 Task: Open Card Legal Negotiation Meeting in Board Public Relations Event Coordination and Execution to Workspace Leadership Coaching and add a team member Softage.1@softage.net, a label Orange, a checklist Acting, an attachment from Trello, a color Orange and finally, add a card description 'Develop and launch new customer engagement strategy' and a comment 'We should approach this task with a sense of persistence and determination, willing to overcome obstacles and push through challenges.'. Add a start date 'Jan 09, 1900' with a due date 'Jan 16, 1900'
Action: Mouse moved to (69, 275)
Screenshot: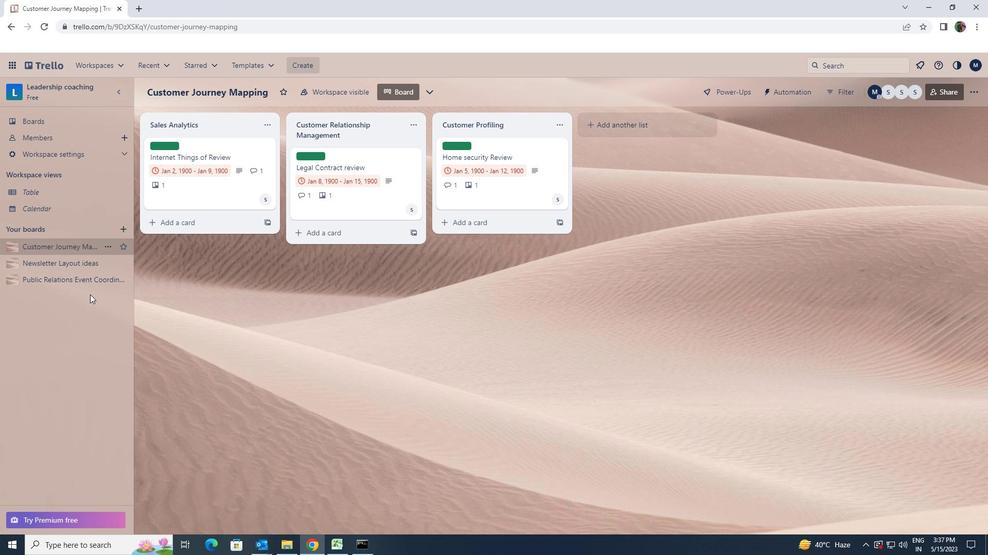 
Action: Mouse pressed left at (69, 275)
Screenshot: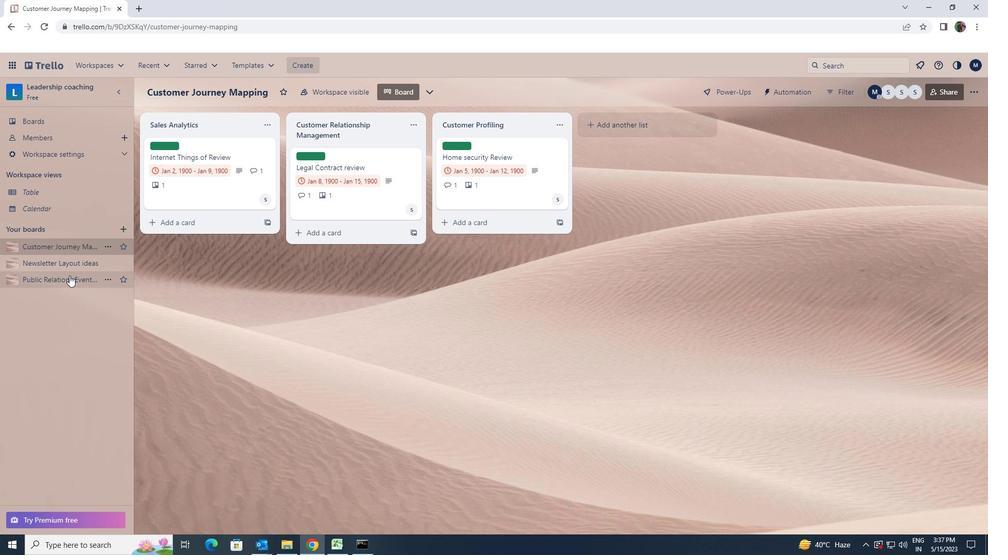 
Action: Mouse moved to (447, 149)
Screenshot: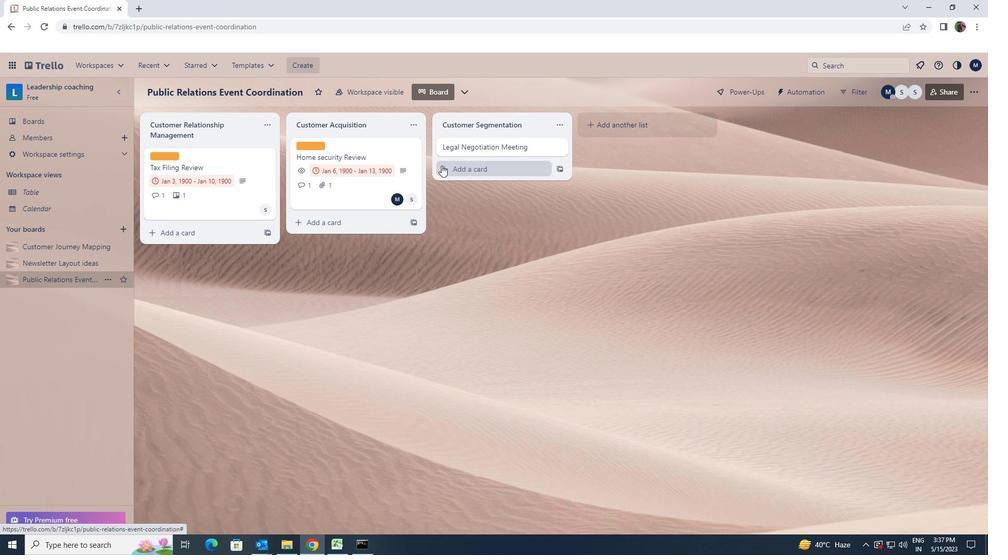 
Action: Mouse pressed left at (447, 149)
Screenshot: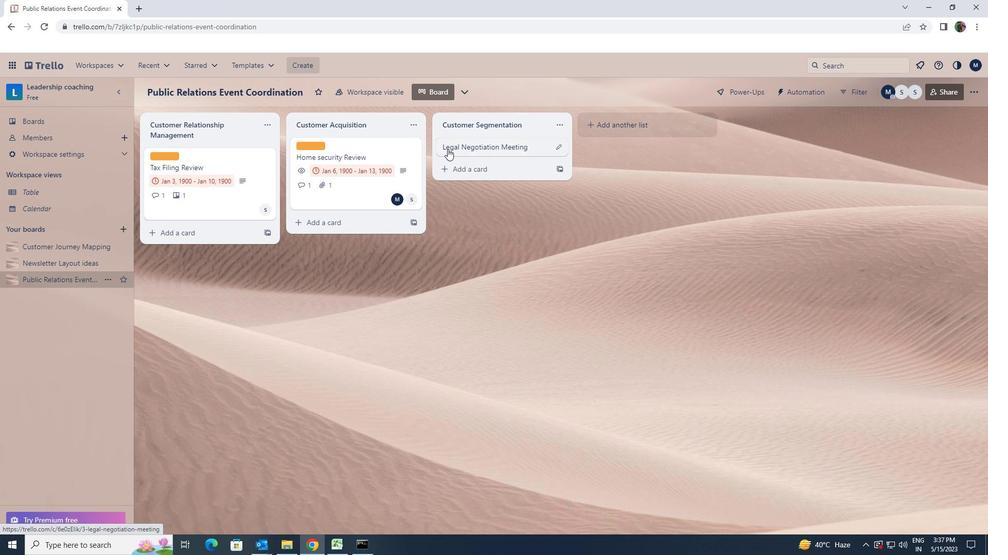 
Action: Mouse moved to (622, 188)
Screenshot: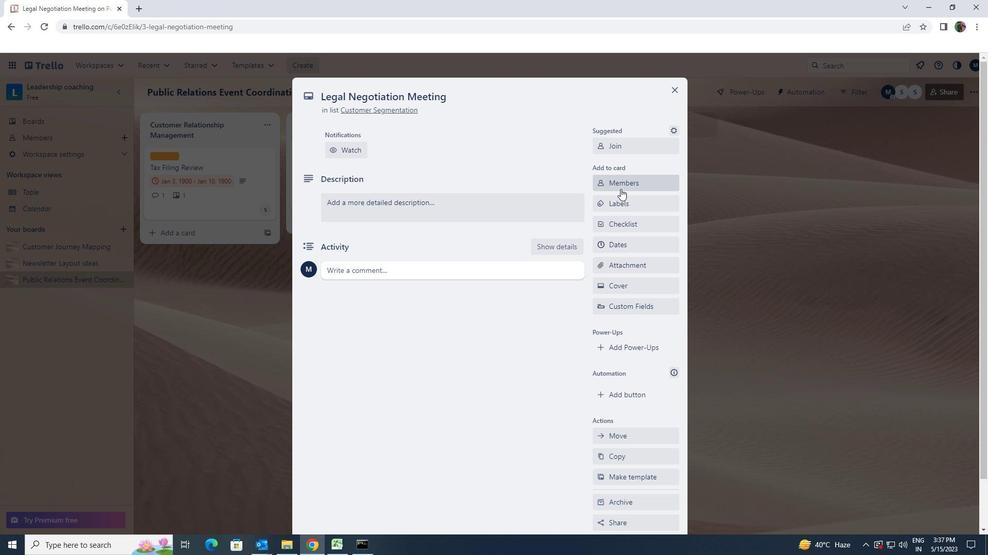 
Action: Mouse pressed left at (622, 188)
Screenshot: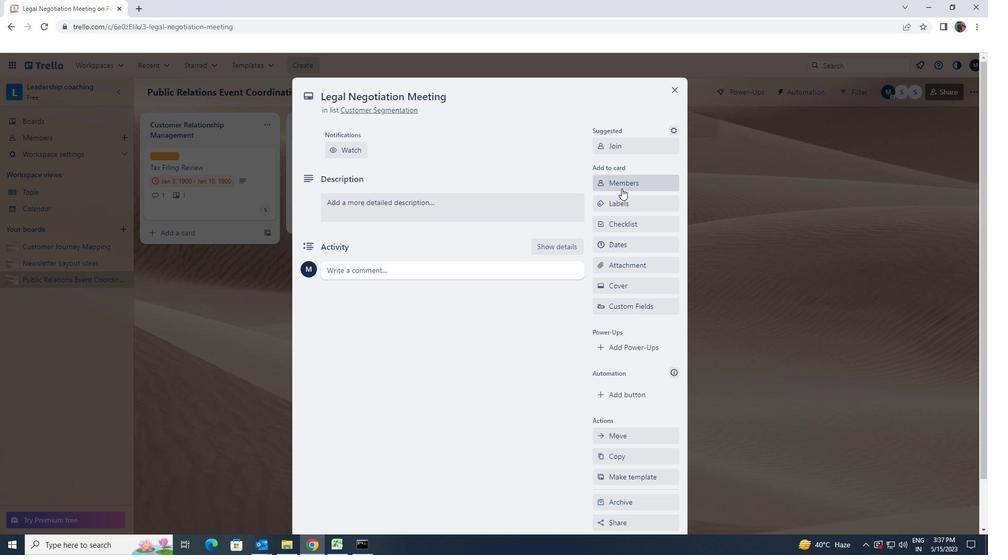 
Action: Key pressed softage.1<Key.shift>@SOFTAGE.NET
Screenshot: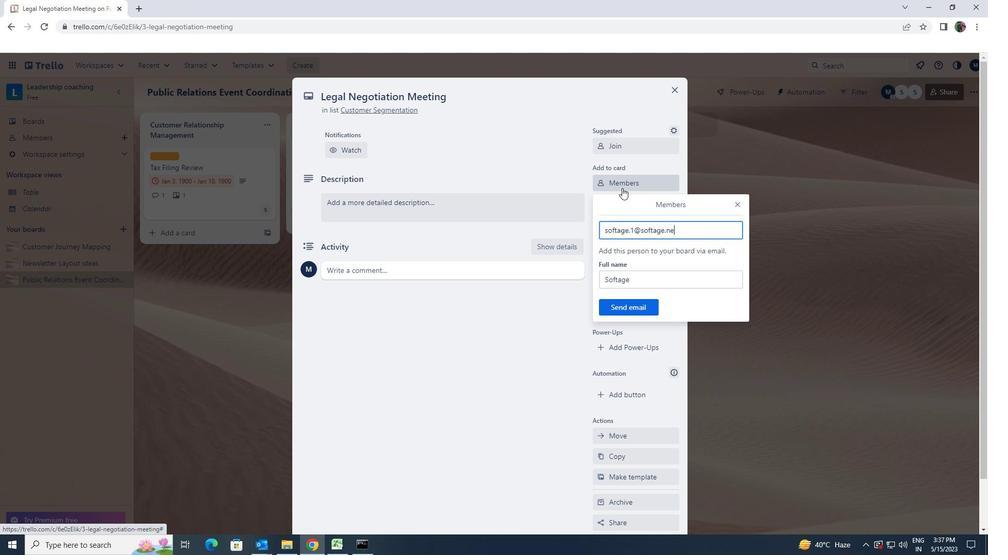 
Action: Mouse moved to (644, 308)
Screenshot: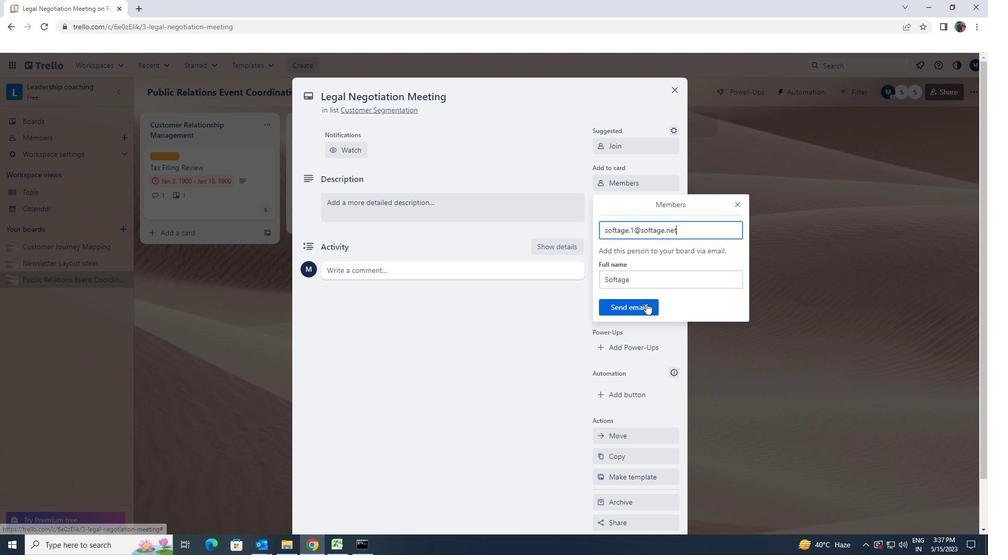 
Action: Mouse pressed left at (644, 308)
Screenshot: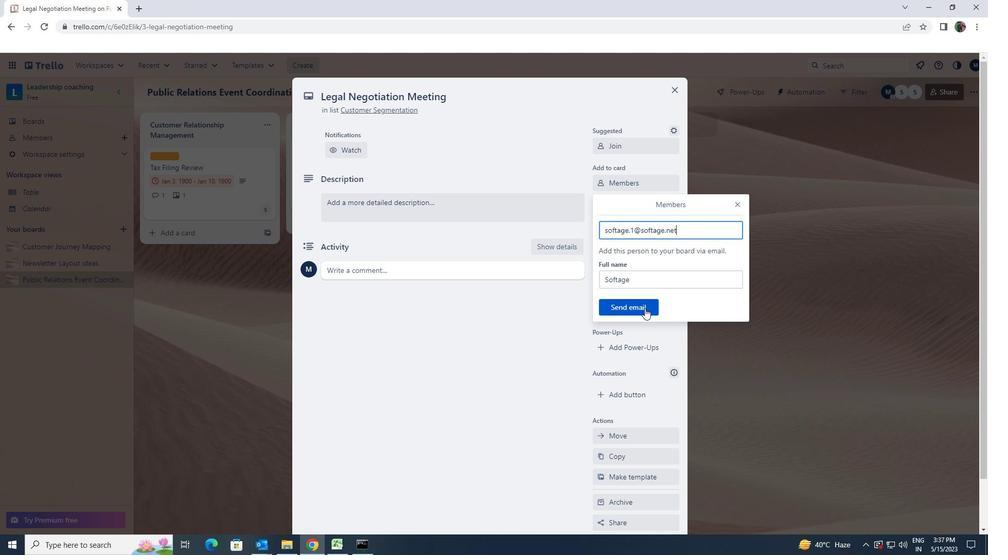 
Action: Mouse pressed left at (644, 308)
Screenshot: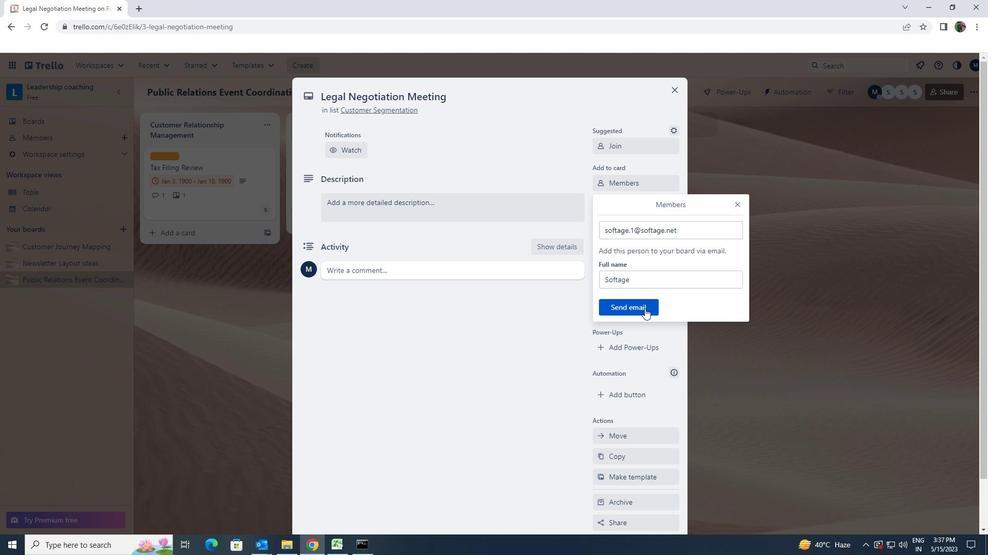 
Action: Mouse moved to (646, 200)
Screenshot: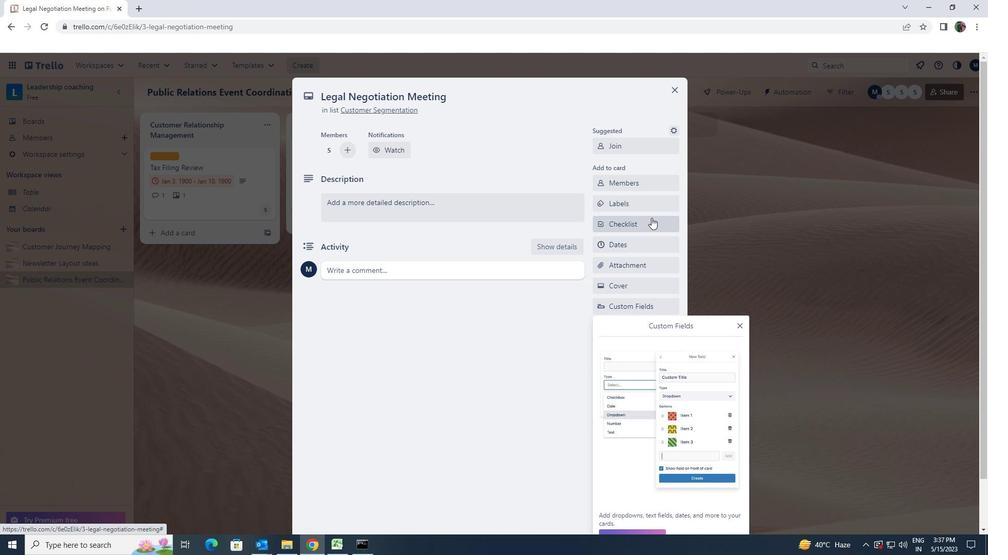 
Action: Mouse pressed left at (646, 200)
Screenshot: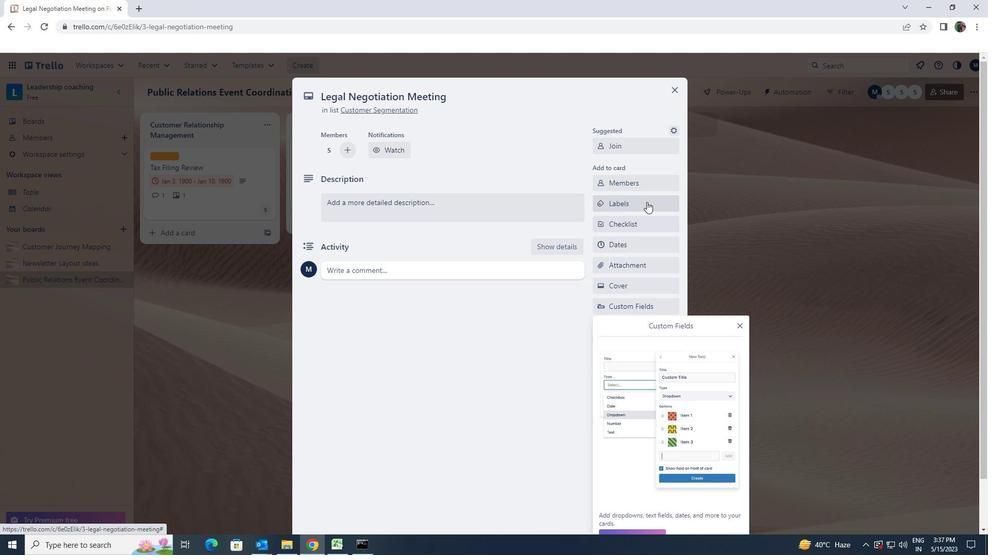 
Action: Mouse moved to (669, 402)
Screenshot: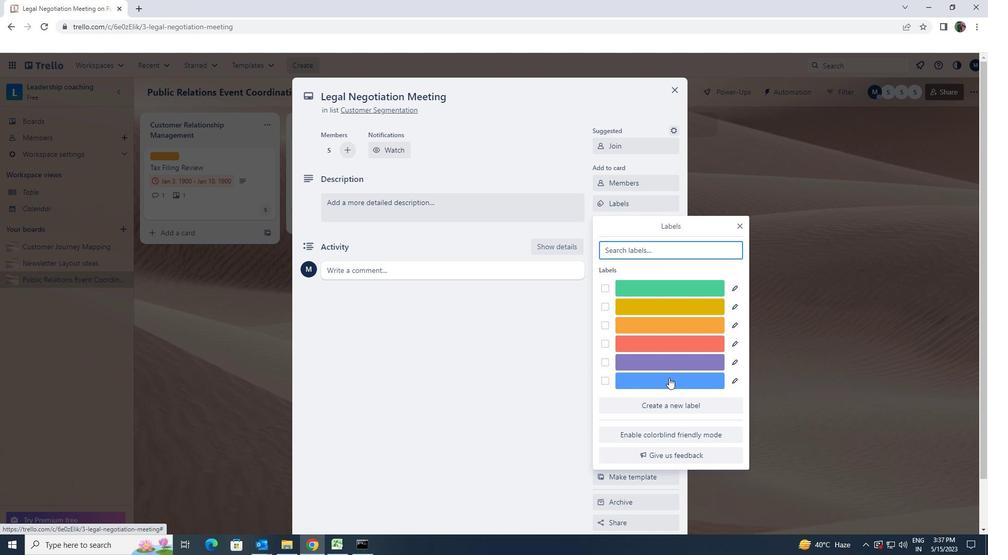 
Action: Mouse pressed left at (669, 402)
Screenshot: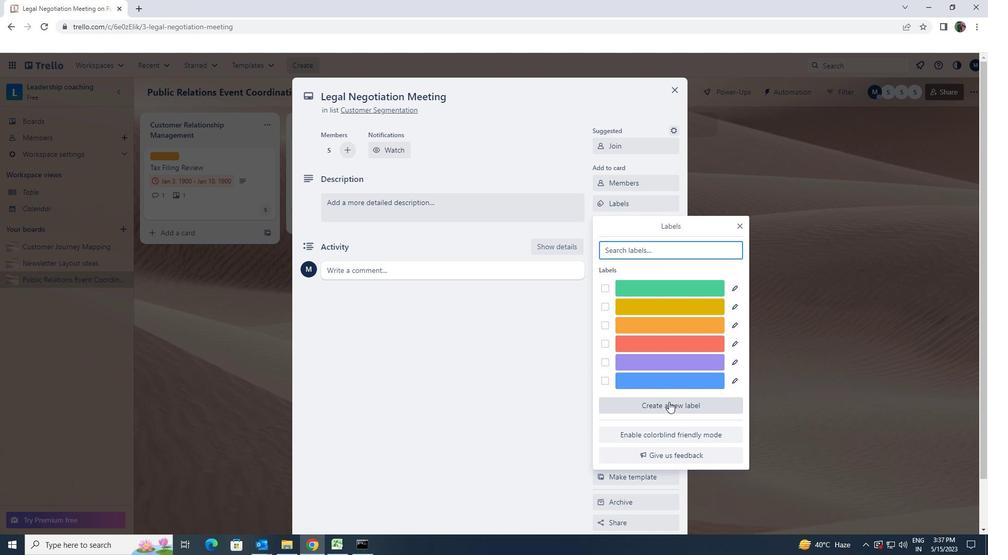 
Action: Mouse moved to (670, 376)
Screenshot: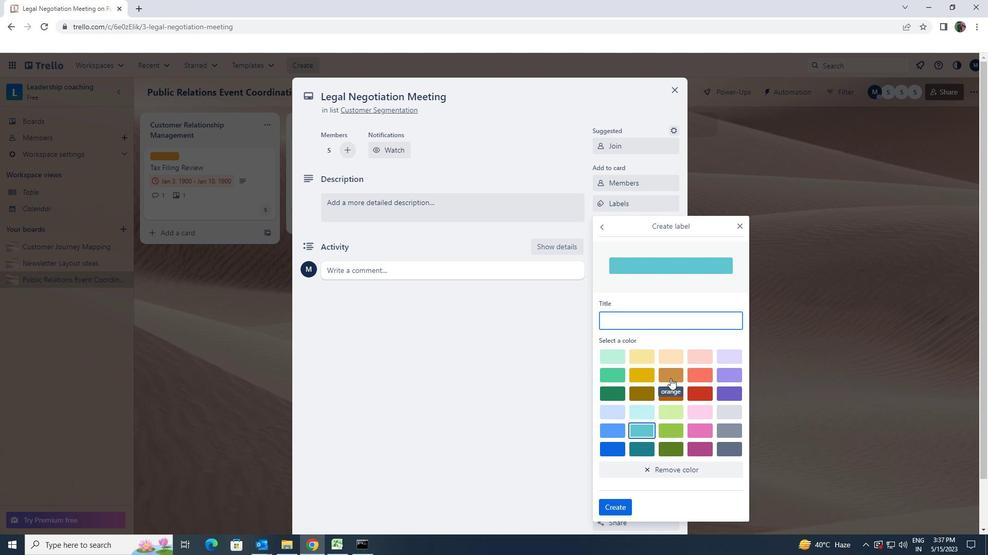 
Action: Mouse pressed left at (670, 376)
Screenshot: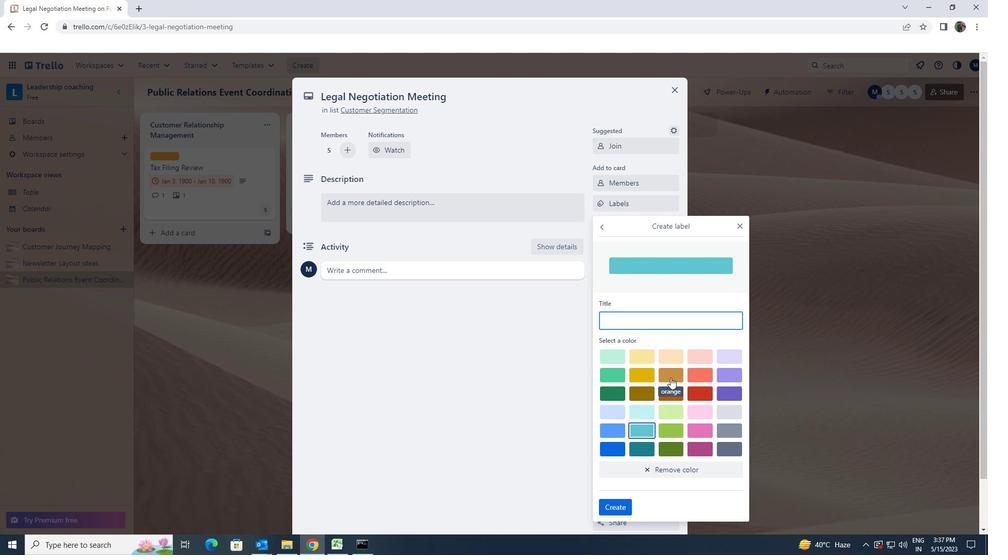 
Action: Mouse moved to (619, 505)
Screenshot: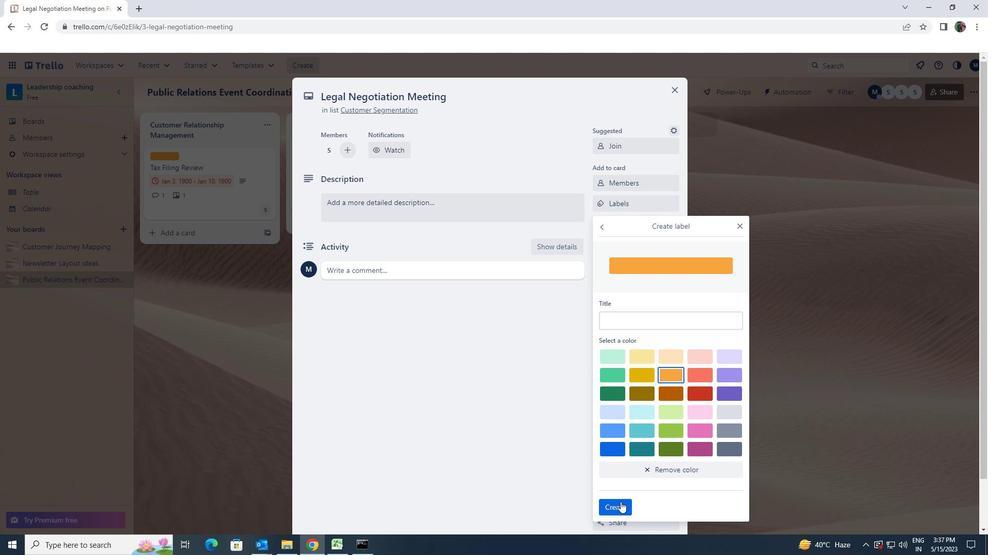 
Action: Mouse pressed left at (619, 505)
Screenshot: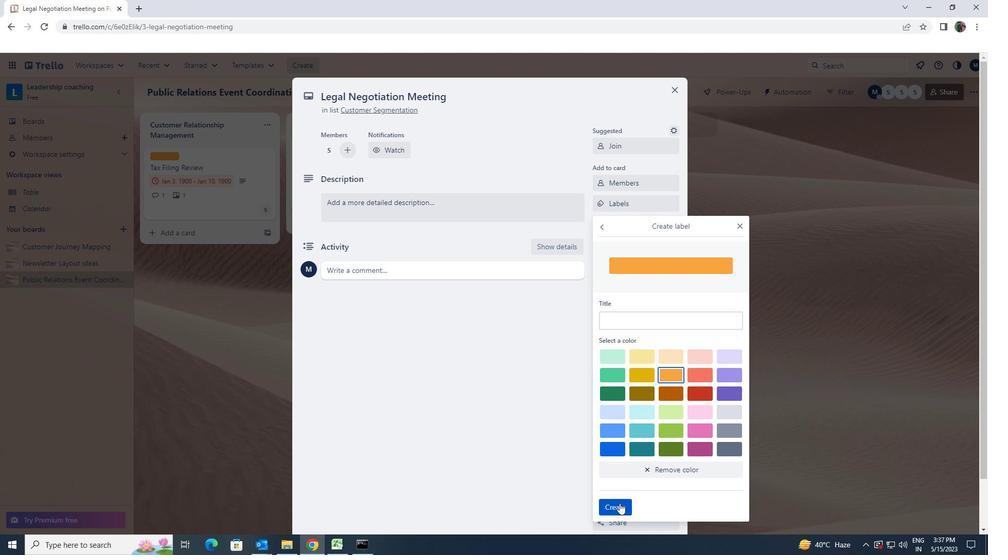 
Action: Mouse moved to (740, 229)
Screenshot: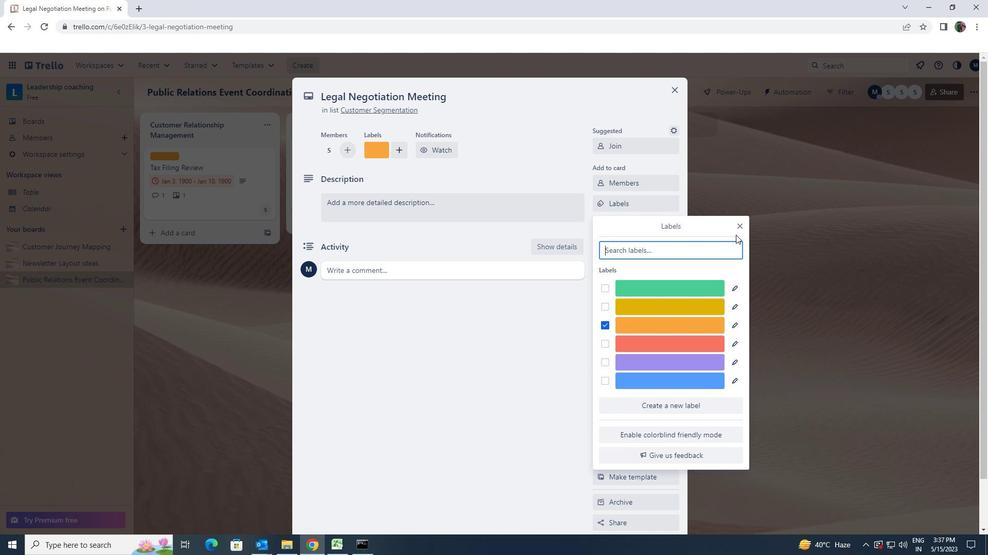 
Action: Mouse pressed left at (740, 229)
Screenshot: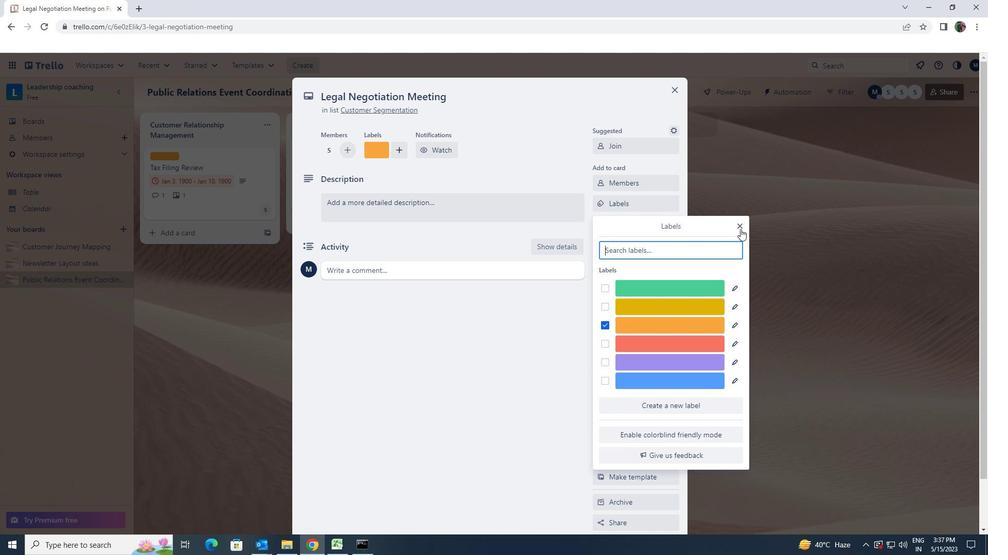 
Action: Mouse moved to (647, 230)
Screenshot: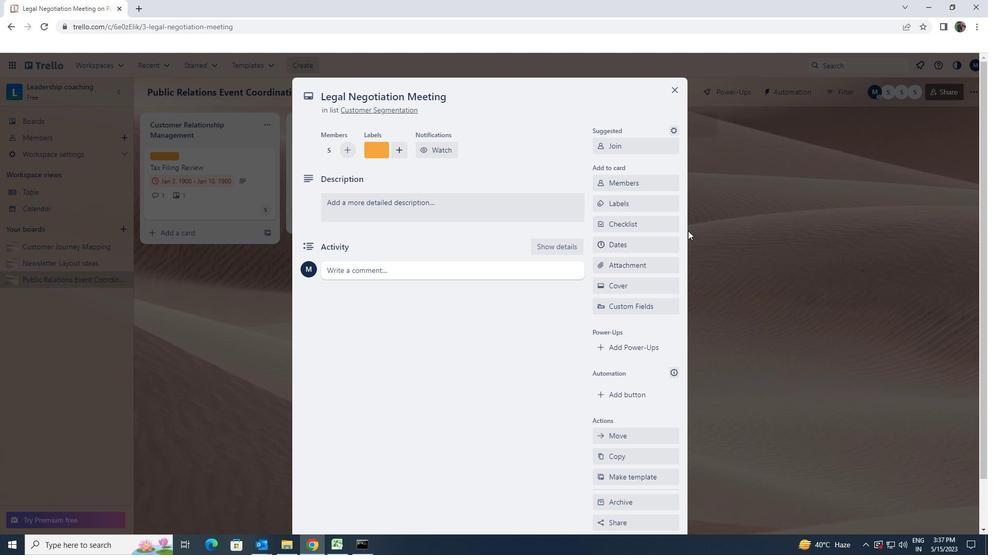 
Action: Mouse pressed left at (647, 230)
Screenshot: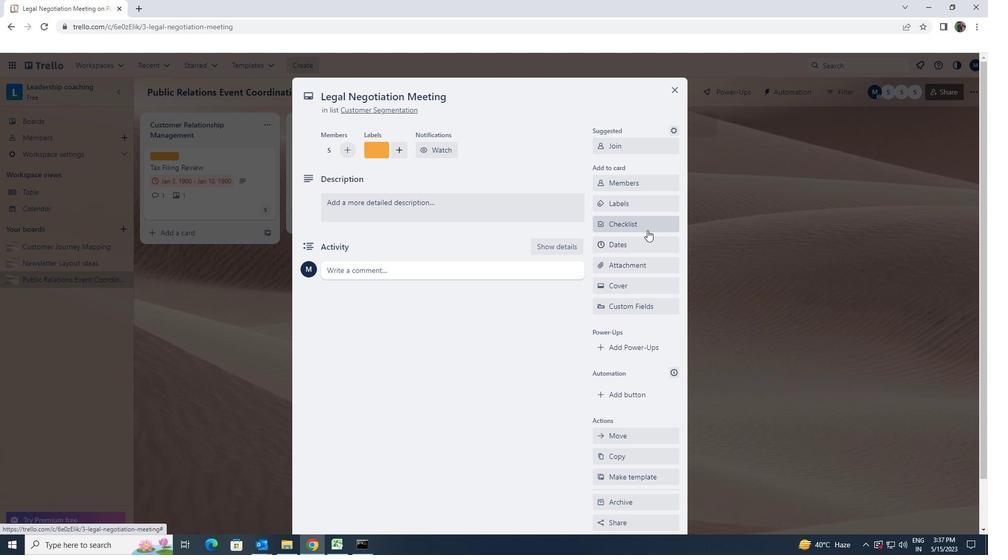 
Action: Key pressed <Key.shift><Key.shift><Key.shift><Key.shift><Key.shift><Key.shift>ACTING
Screenshot: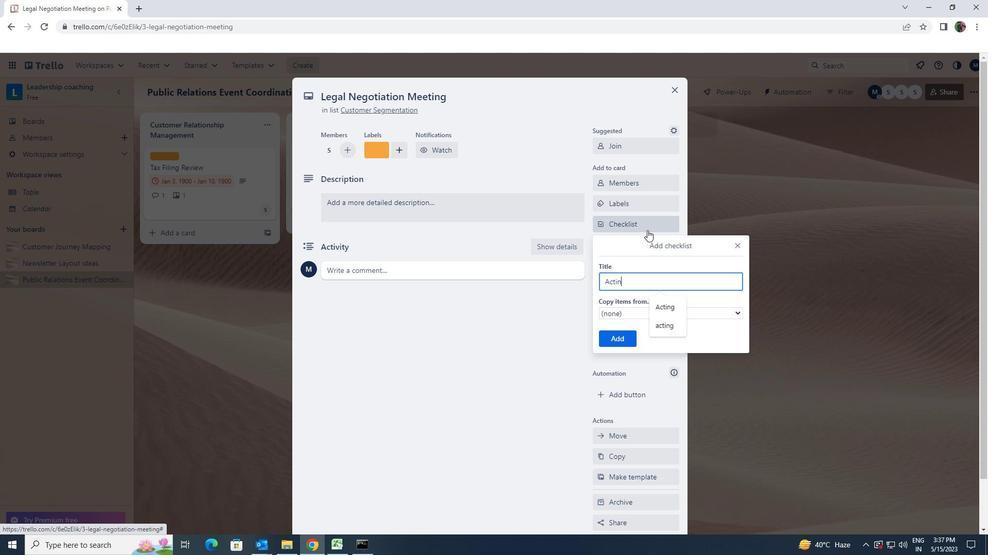 
Action: Mouse moved to (628, 333)
Screenshot: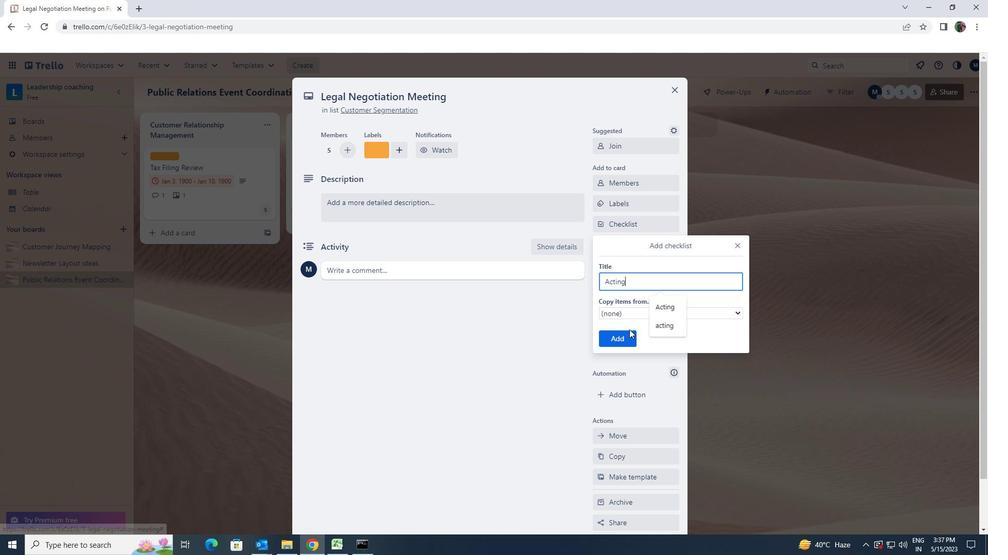 
Action: Mouse pressed left at (628, 333)
Screenshot: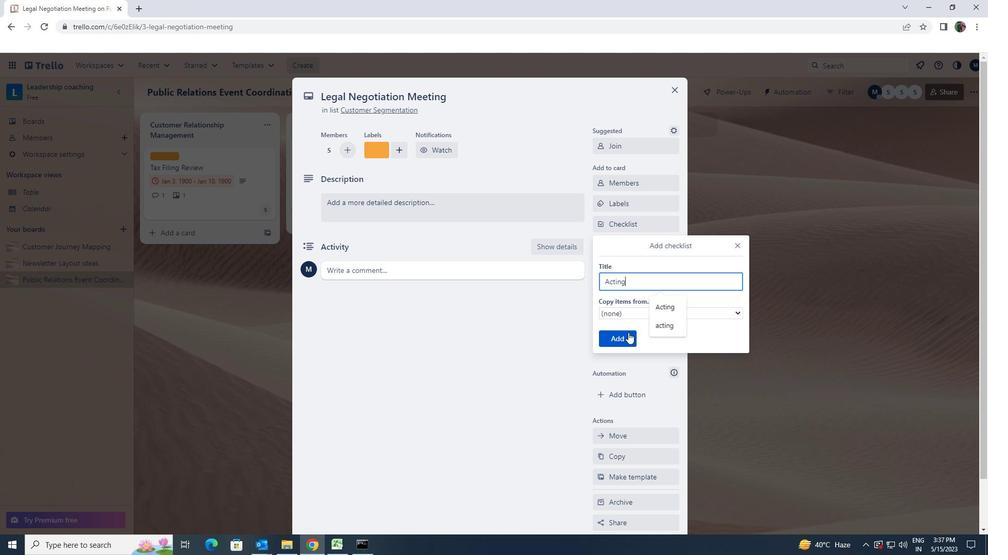 
Action: Mouse moved to (624, 263)
Screenshot: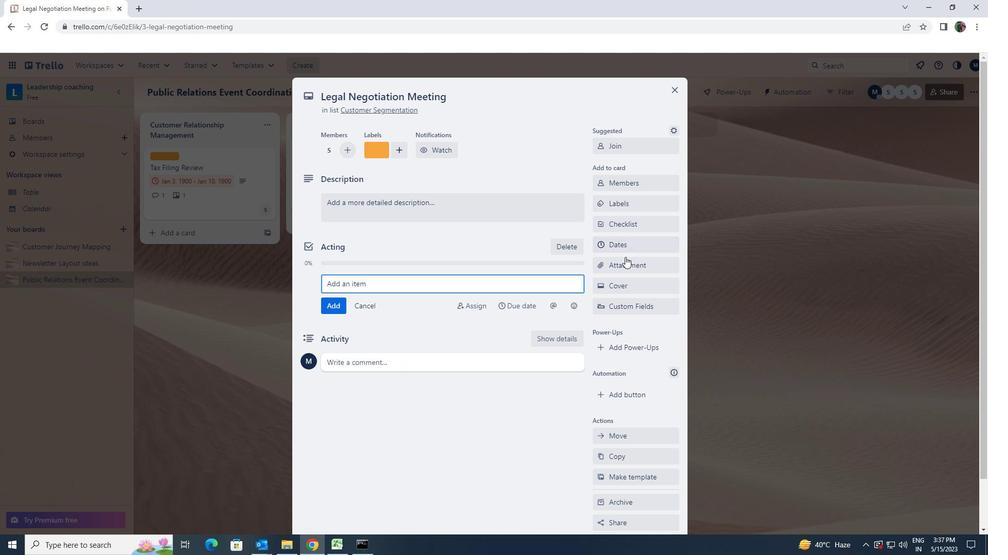 
Action: Mouse pressed left at (624, 263)
Screenshot: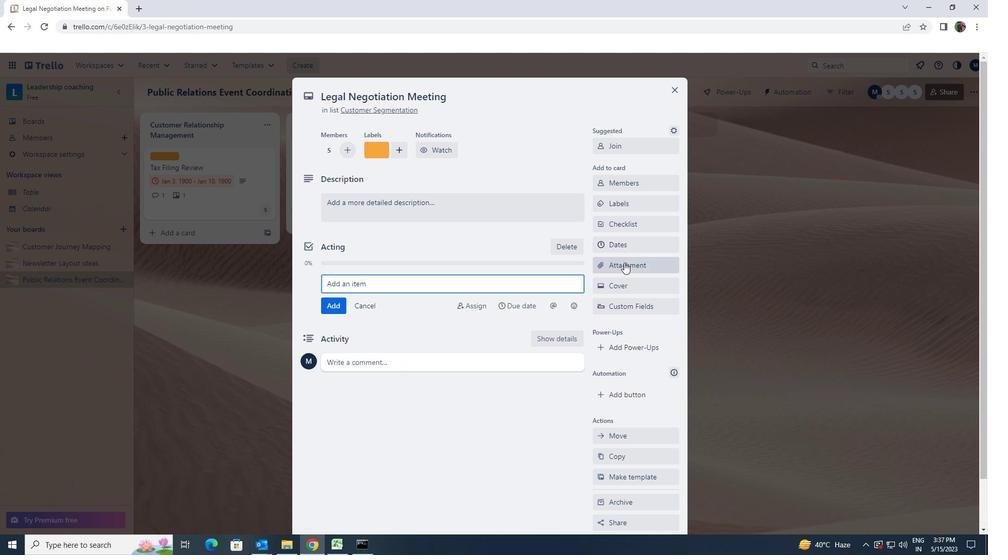 
Action: Mouse moved to (623, 327)
Screenshot: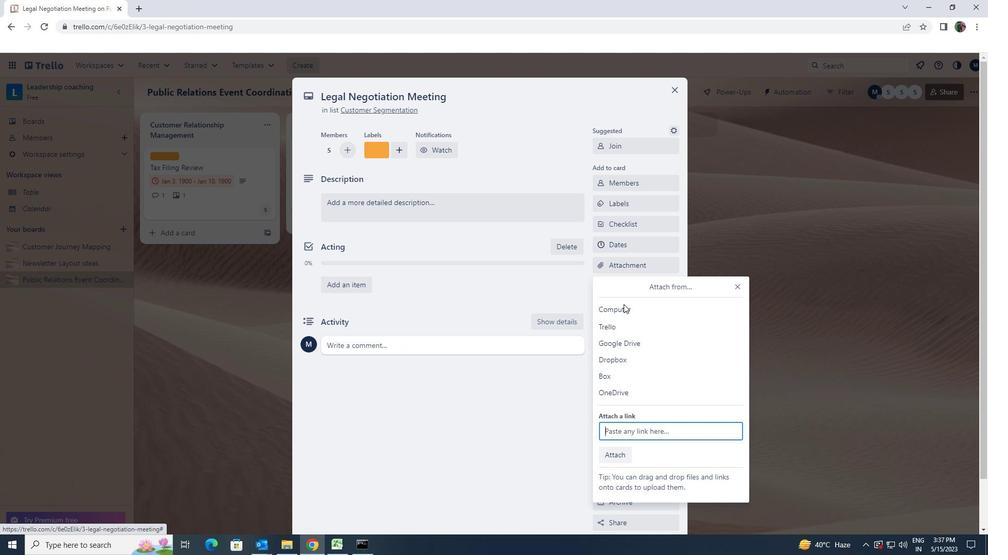 
Action: Mouse pressed left at (623, 327)
Screenshot: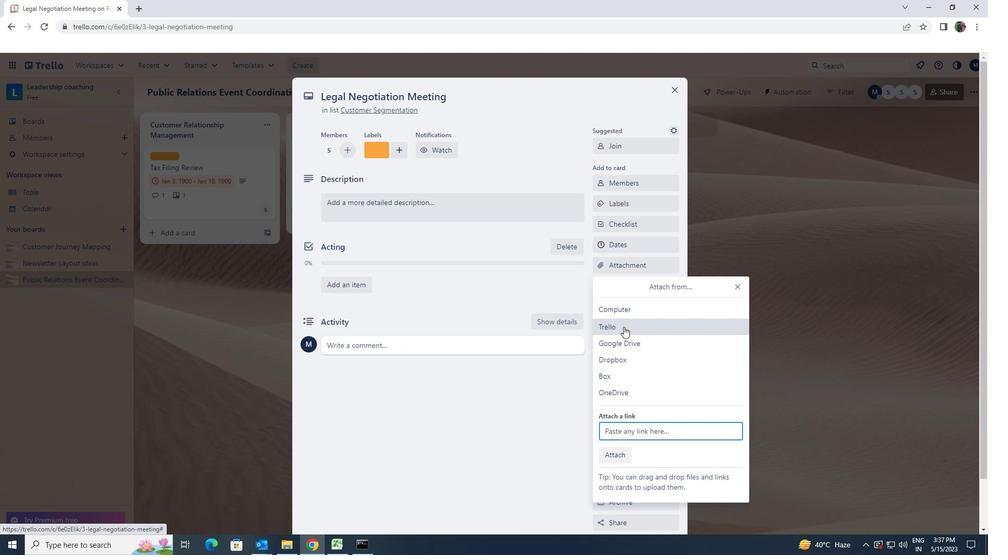 
Action: Mouse moved to (615, 374)
Screenshot: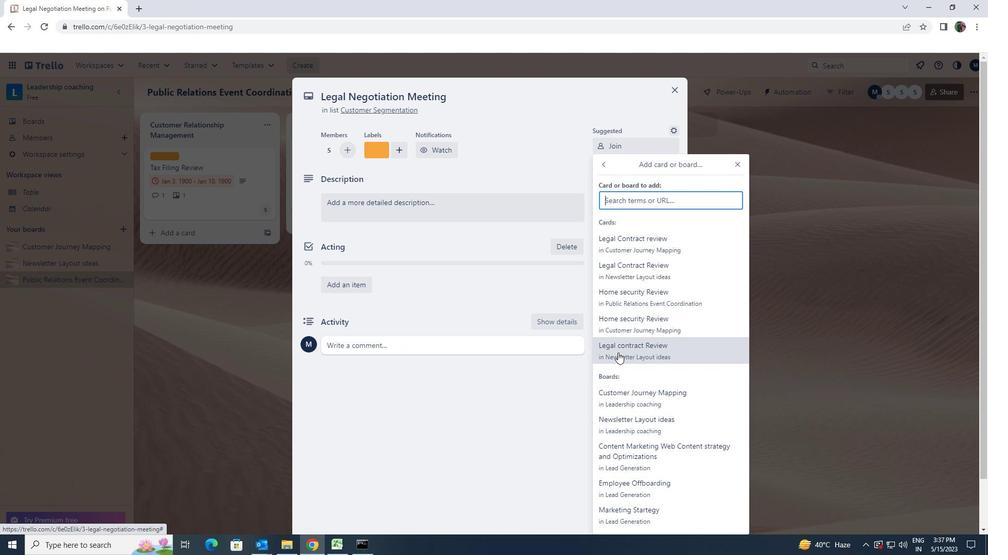 
Action: Mouse pressed left at (615, 374)
Screenshot: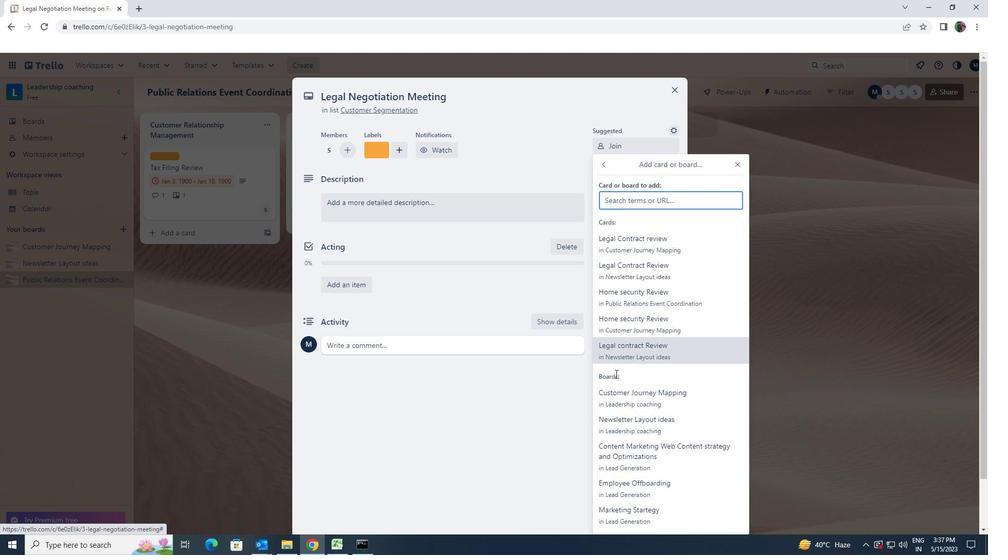 
Action: Mouse pressed left at (615, 374)
Screenshot: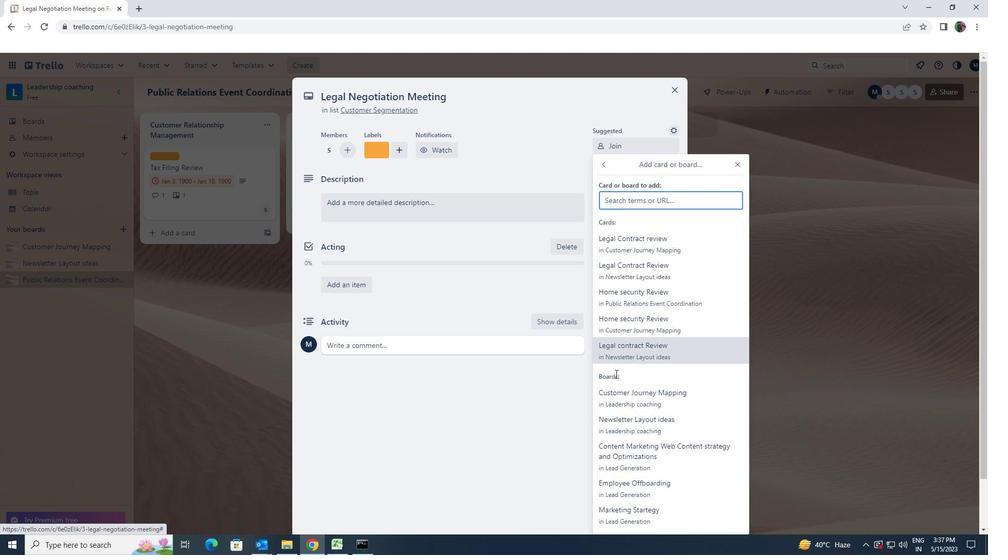 
Action: Mouse moved to (617, 395)
Screenshot: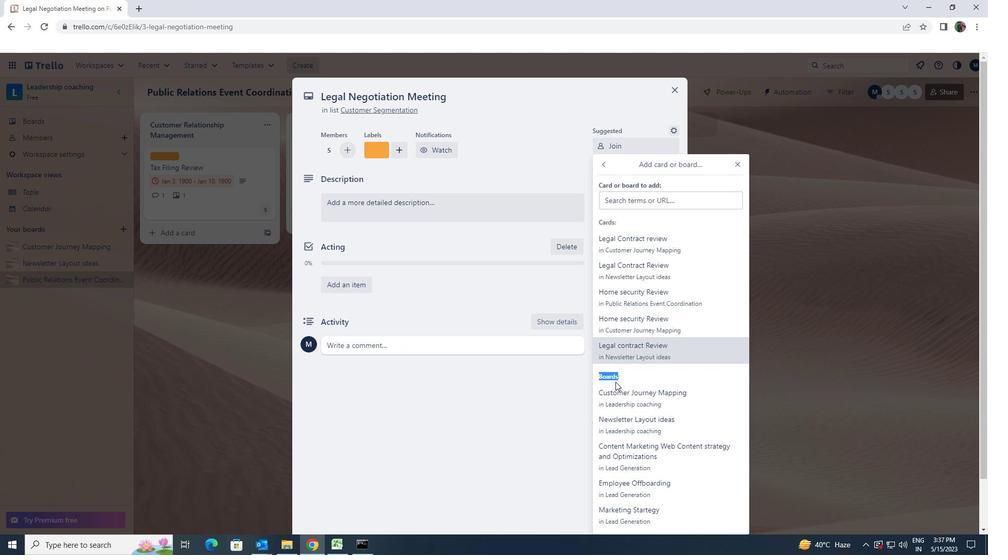 
Action: Mouse pressed left at (617, 395)
Screenshot: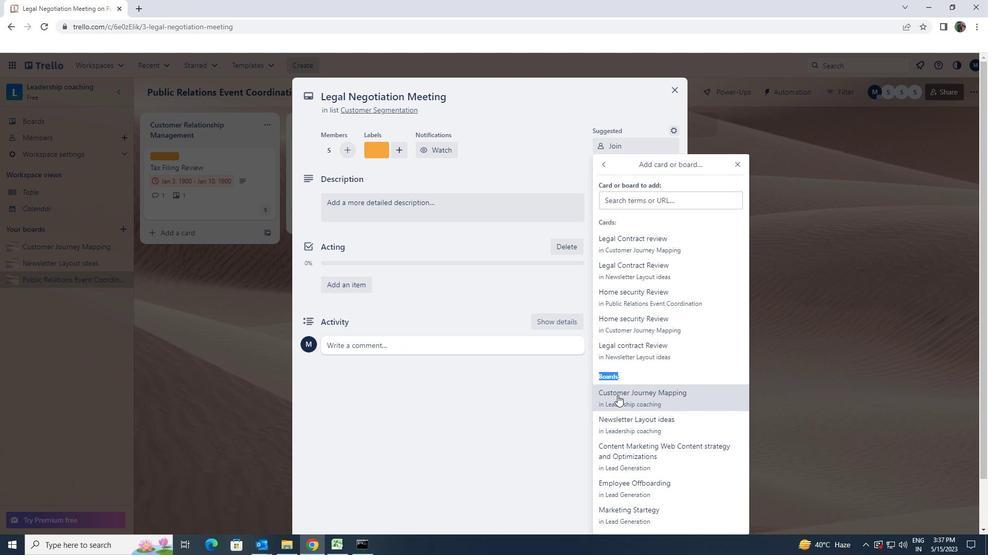 
Action: Mouse moved to (538, 211)
Screenshot: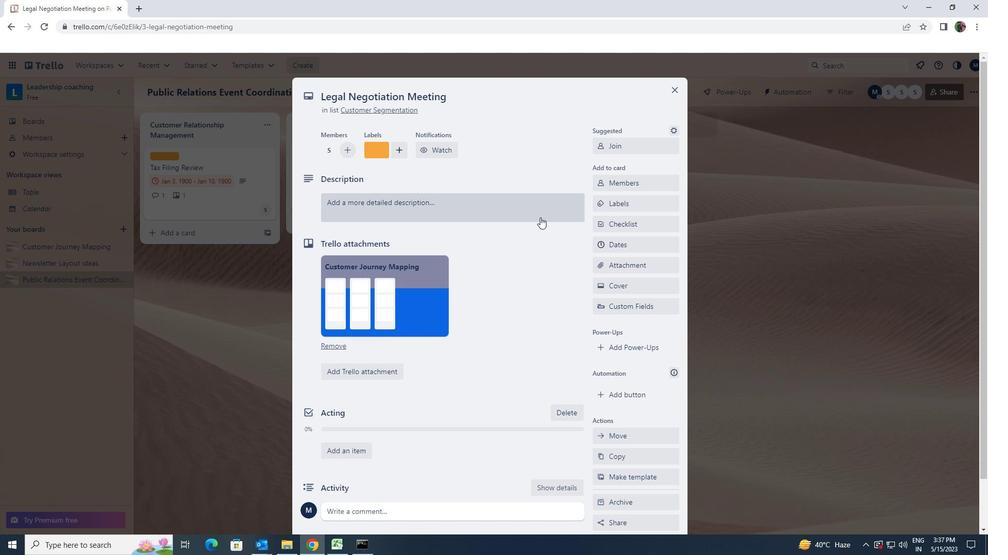
Action: Mouse pressed left at (538, 211)
Screenshot: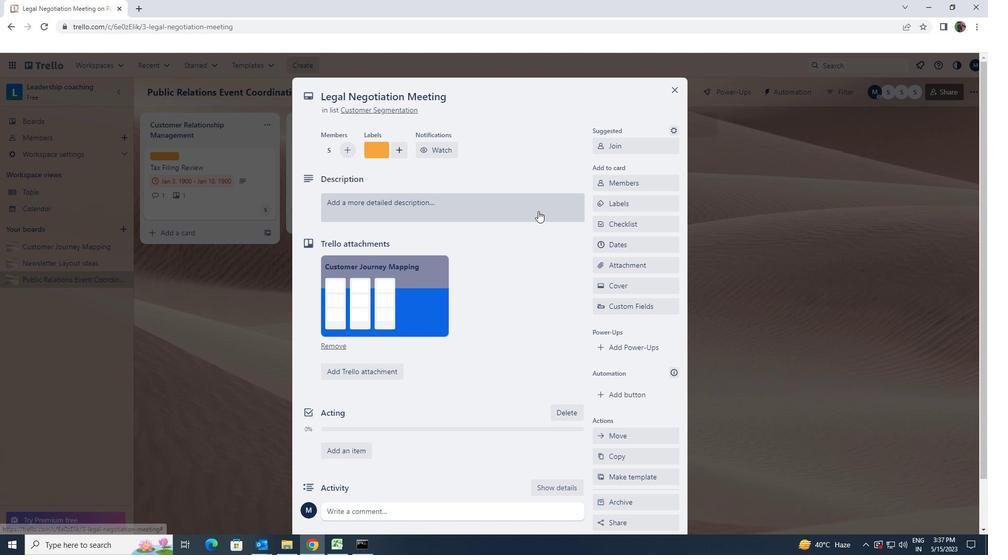 
Action: Key pressed <Key.shift><Key.shift><Key.shift><Key.shift><Key.shift><Key.shift><Key.shift><Key.shift>DEVELOP<Key.space>AND<Key.space>LAA<Key.backspace>UNCH<Key.space>NEW<Key.space>CUSTOMER<Key.space>ENGAGEMENT<Key.space>STRATEGY
Screenshot: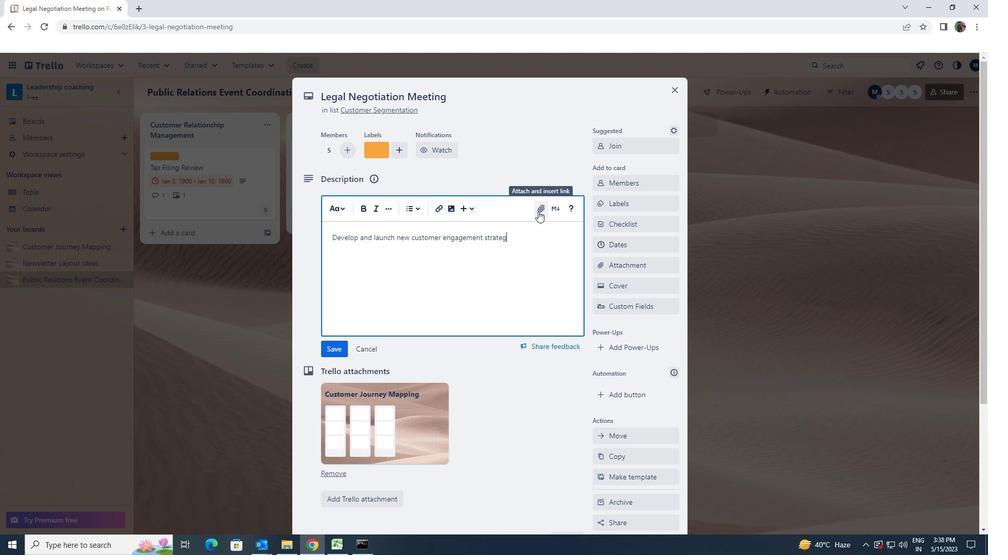 
Action: Mouse moved to (333, 353)
Screenshot: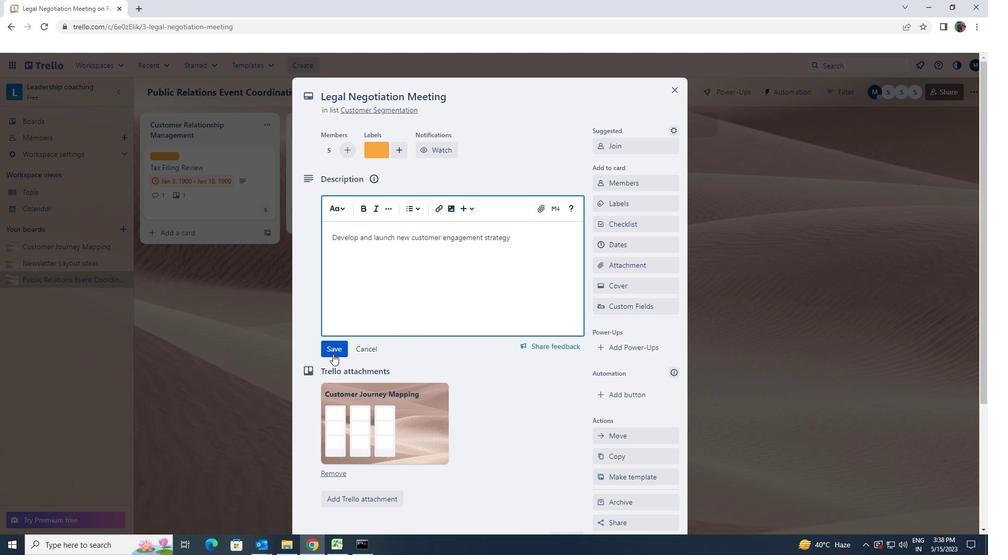 
Action: Mouse pressed left at (333, 353)
Screenshot: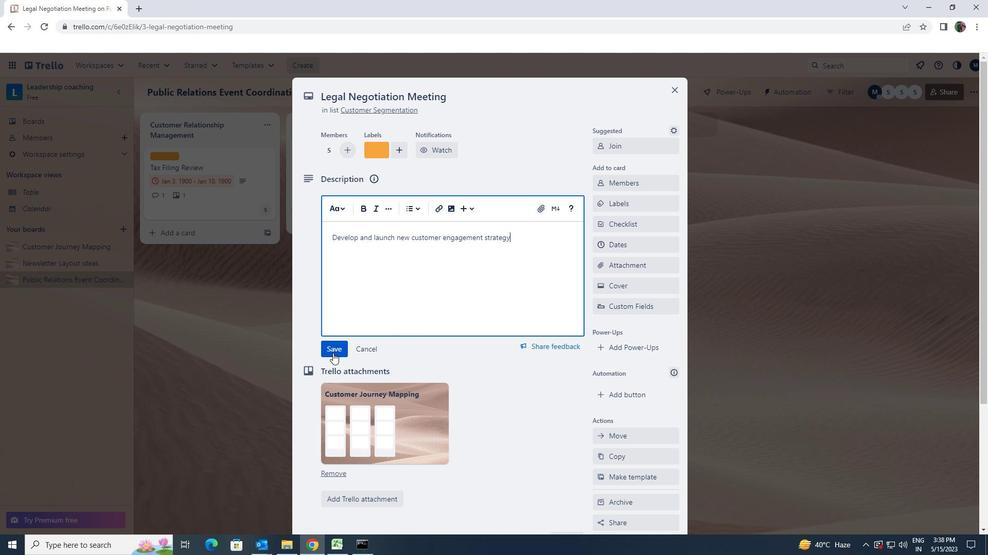 
Action: Mouse scrolled (333, 353) with delta (0, 0)
Screenshot: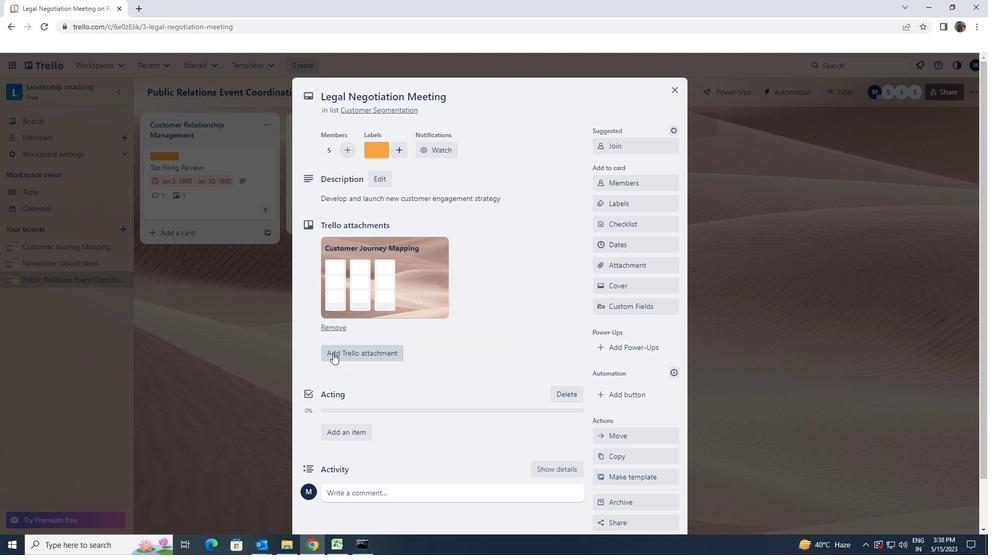 
Action: Mouse scrolled (333, 353) with delta (0, 0)
Screenshot: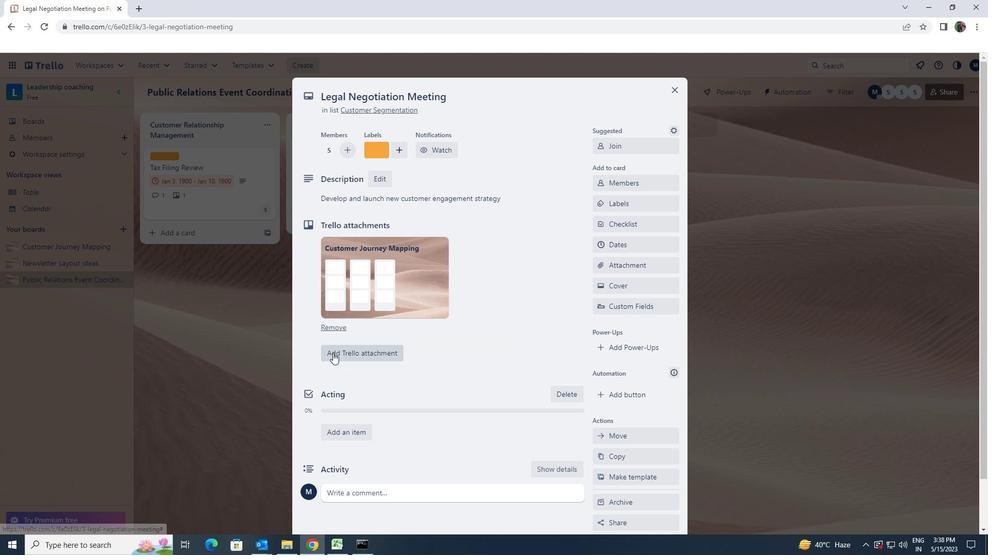 
Action: Mouse scrolled (333, 353) with delta (0, 0)
Screenshot: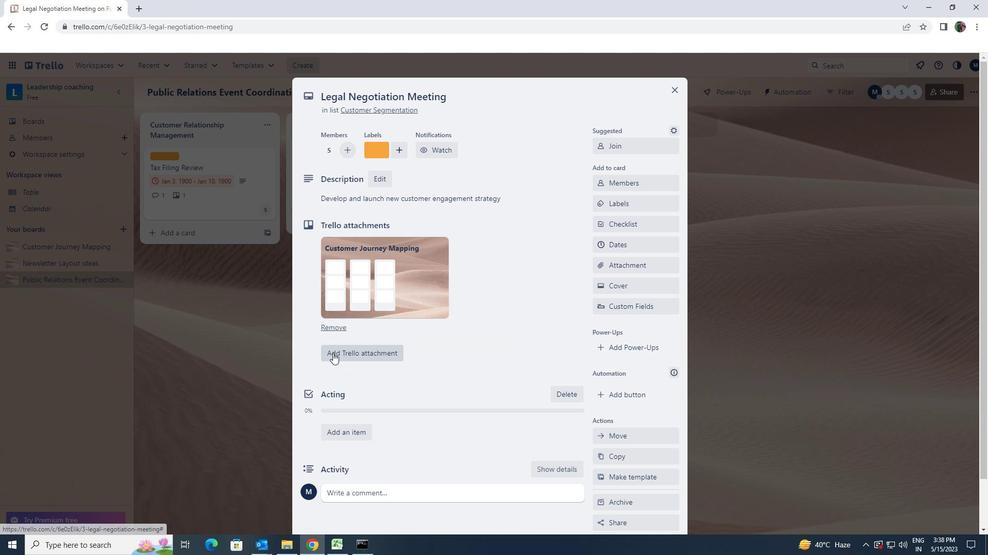 
Action: Mouse scrolled (333, 353) with delta (0, 0)
Screenshot: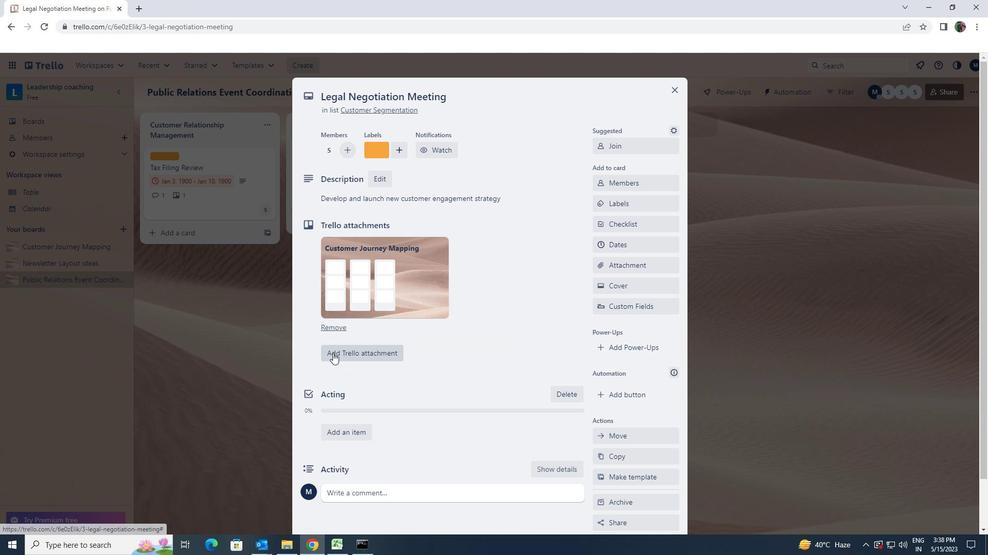 
Action: Mouse moved to (341, 438)
Screenshot: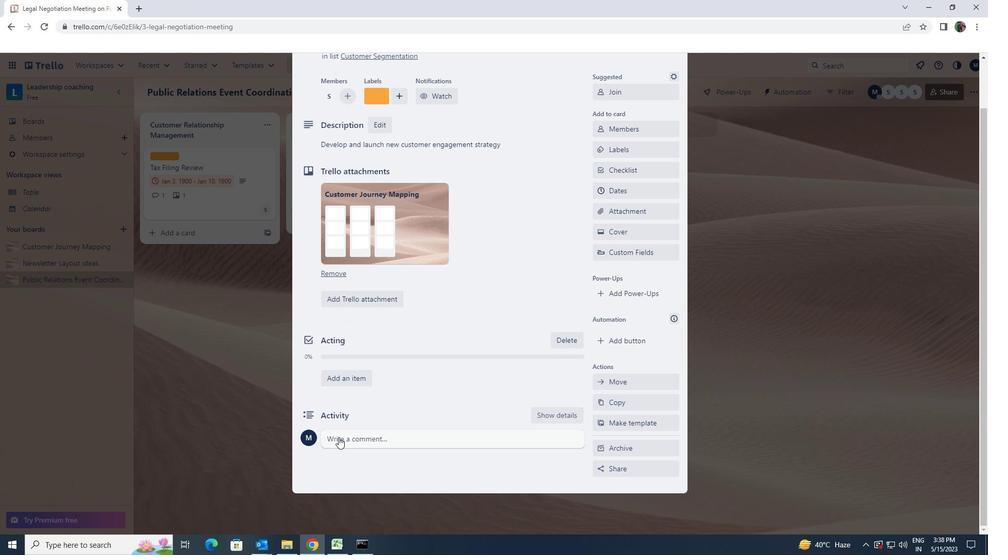 
Action: Mouse pressed left at (341, 438)
Screenshot: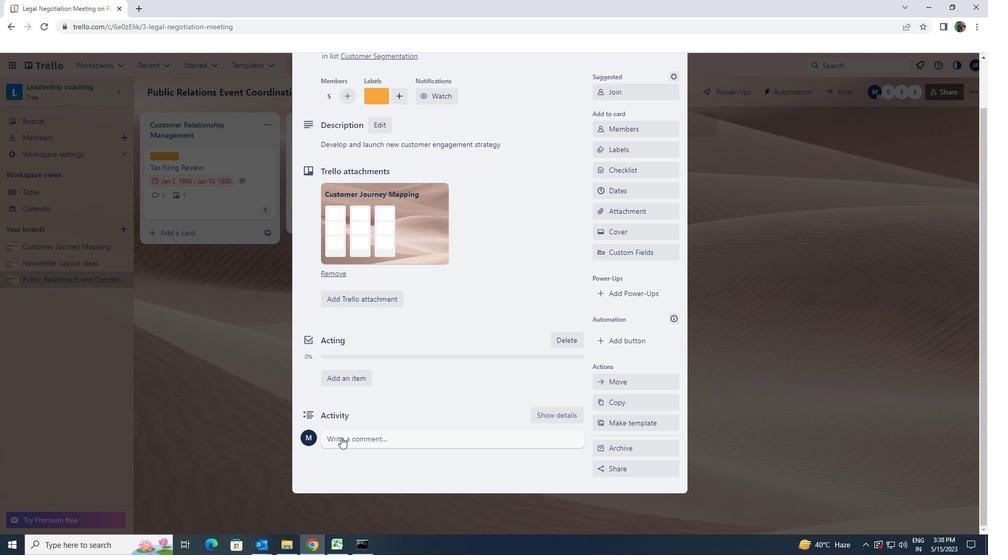 
Action: Key pressed <Key.shift><Key.shift><Key.shift>WE<Key.space>SHOULD<Key.space>APPROACH<Key.space>THIS<Key.space>TASK<Key.space>WITHS<Key.space><Key.backspace><Key.backspace><Key.space>SENSE<Key.space>OF<Key.space>PERSISTENCE<Key.space>AND<Key.space>DETERMINATION<Key.space>WILLING<Key.space>TO<Key.space>OVERCOME<Key.space>OBSTACLES<Key.space>AND<Key.space>PUSH<Key.space>THROUGH<Key.space>CHALLENGES
Screenshot: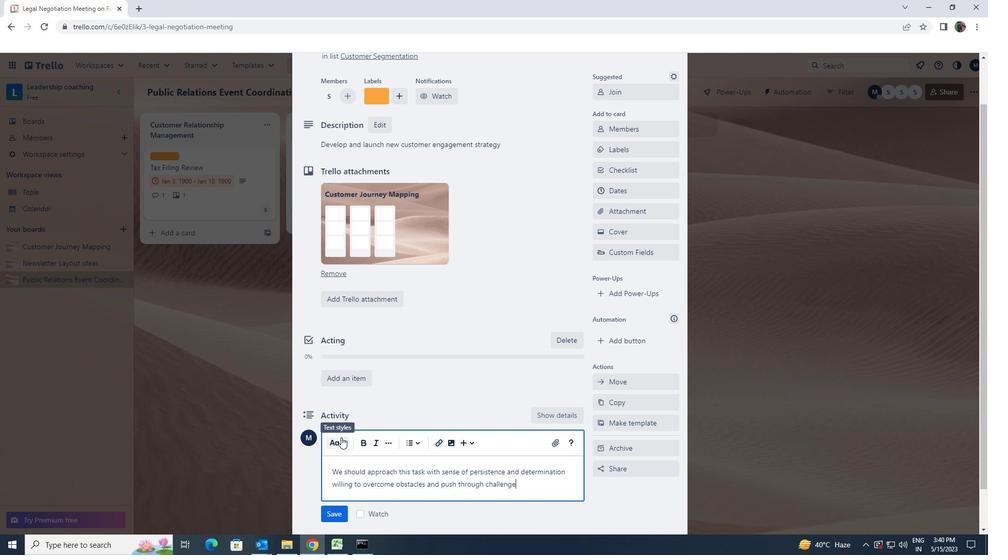 
Action: Mouse moved to (325, 518)
Screenshot: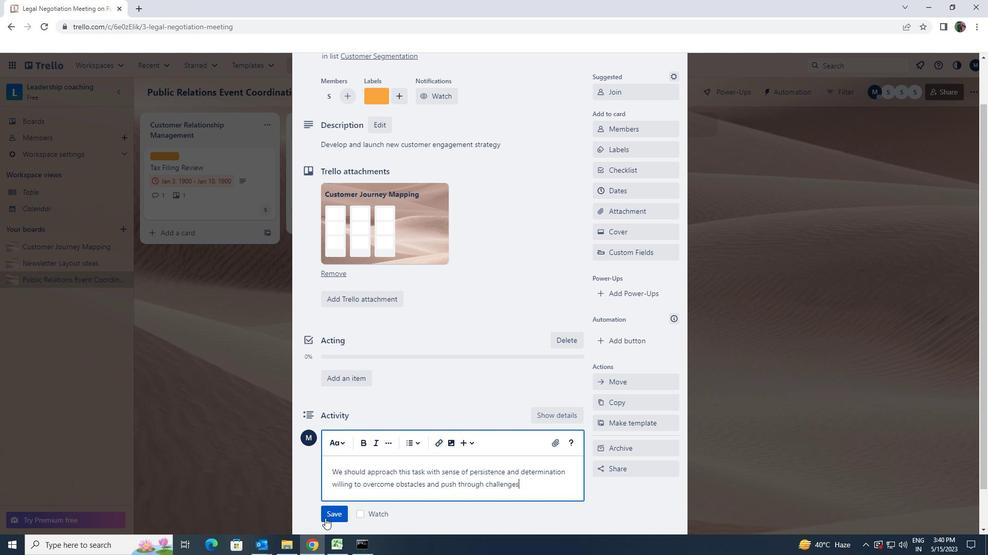 
Action: Mouse pressed left at (325, 518)
Screenshot: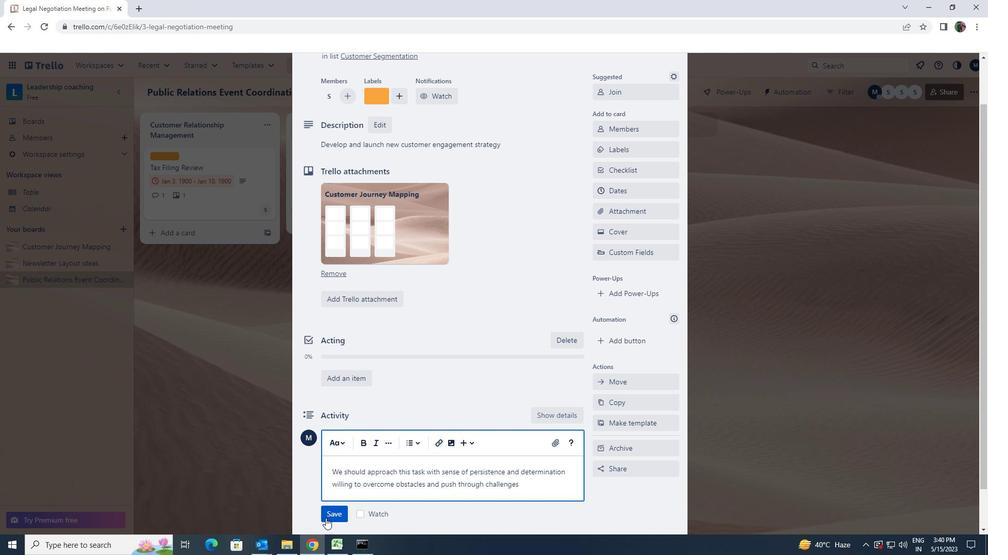 
Action: Mouse moved to (556, 392)
Screenshot: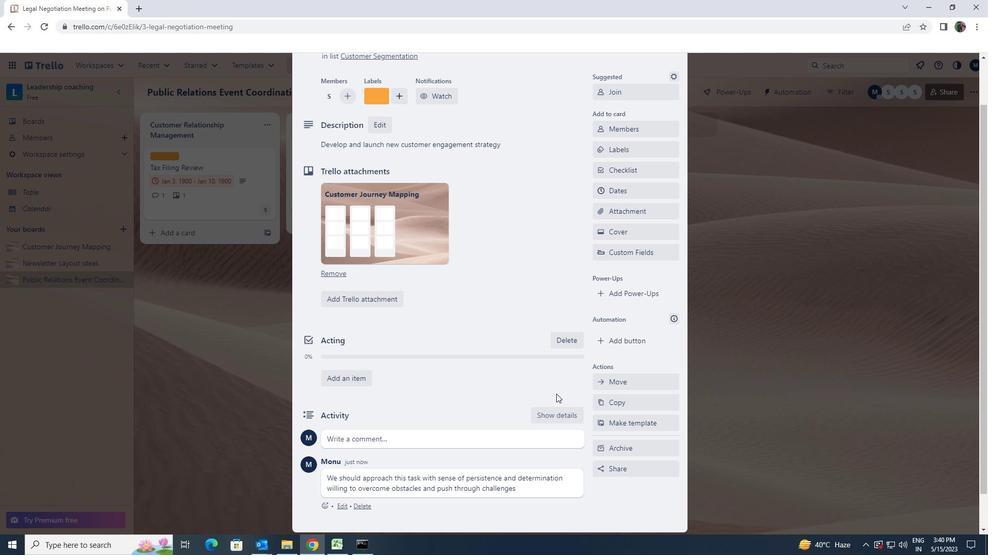 
Action: Mouse scrolled (556, 392) with delta (0, 0)
Screenshot: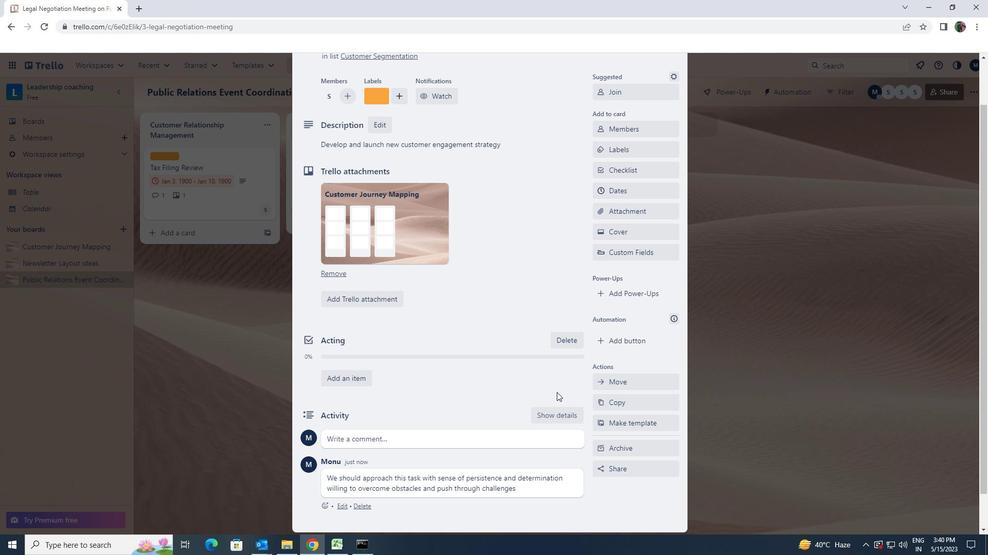 
Action: Mouse scrolled (556, 392) with delta (0, 0)
Screenshot: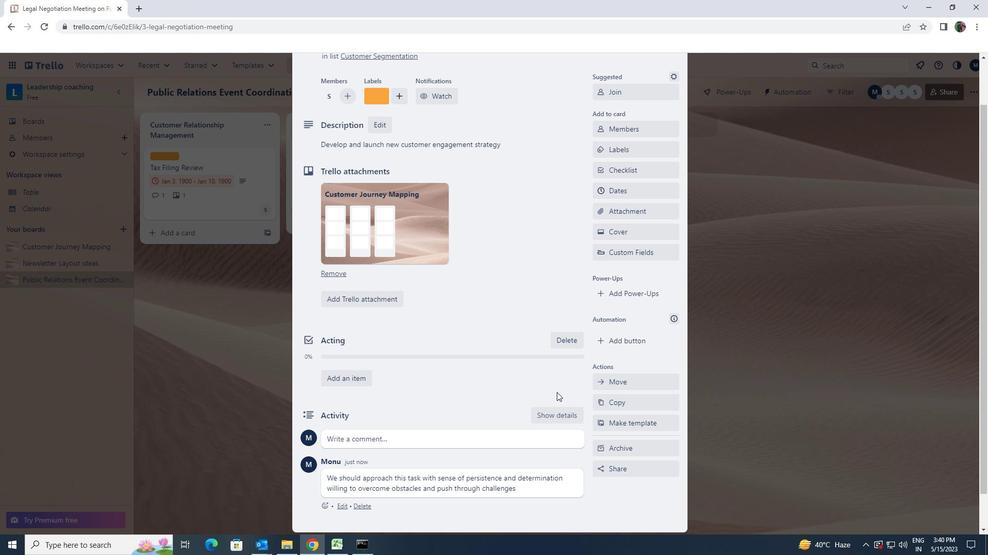 
Action: Mouse scrolled (556, 392) with delta (0, 0)
Screenshot: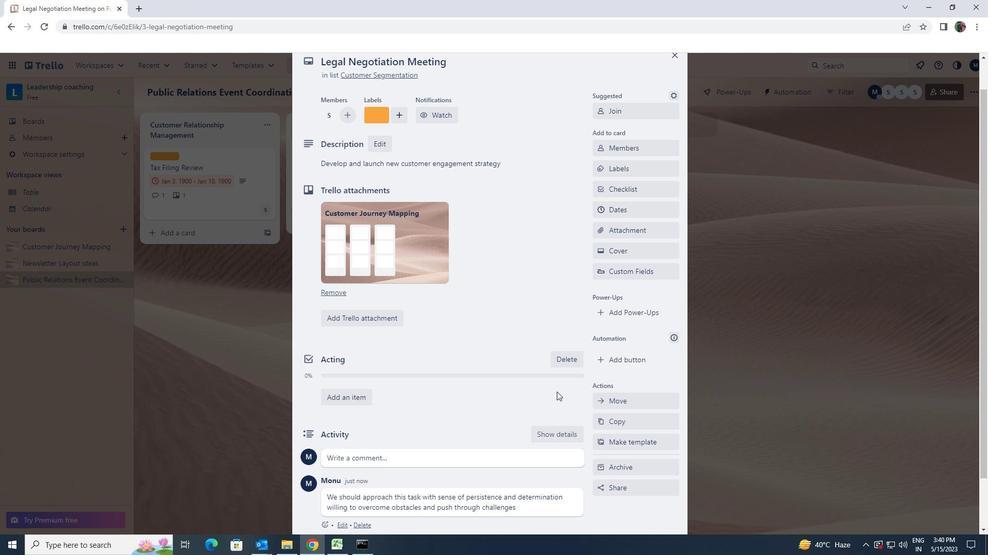 
Action: Mouse moved to (610, 245)
Screenshot: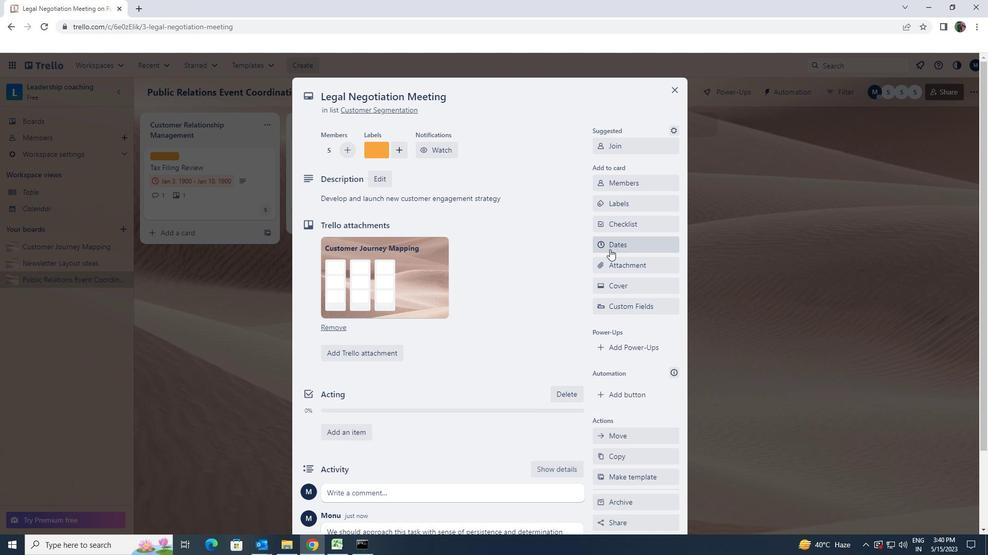 
Action: Mouse pressed left at (610, 245)
Screenshot: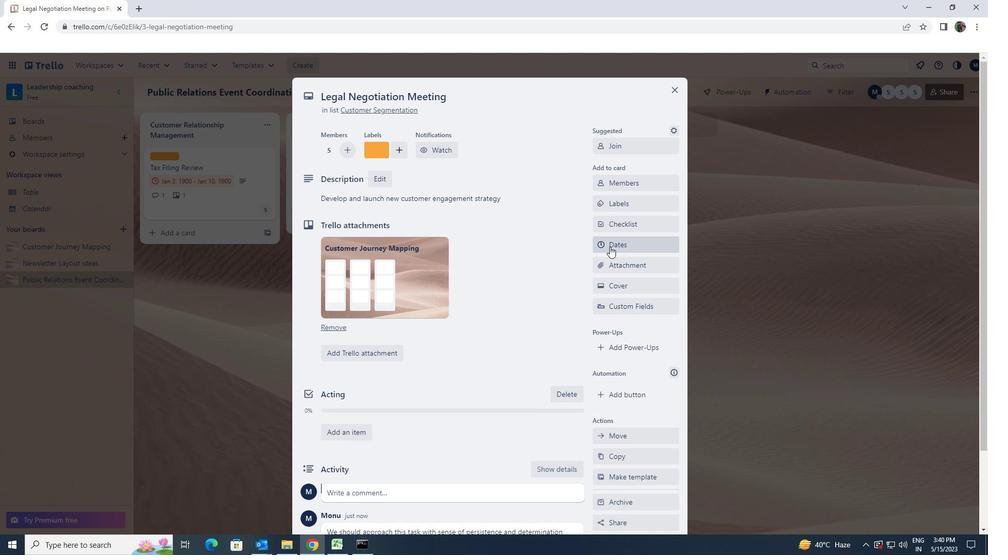 
Action: Mouse moved to (606, 276)
Screenshot: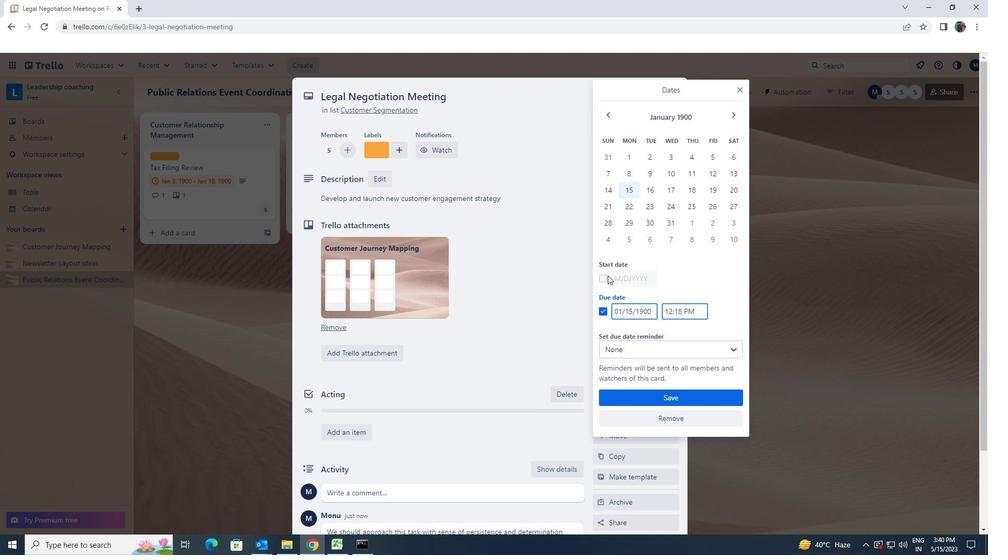 
Action: Mouse pressed left at (606, 276)
Screenshot: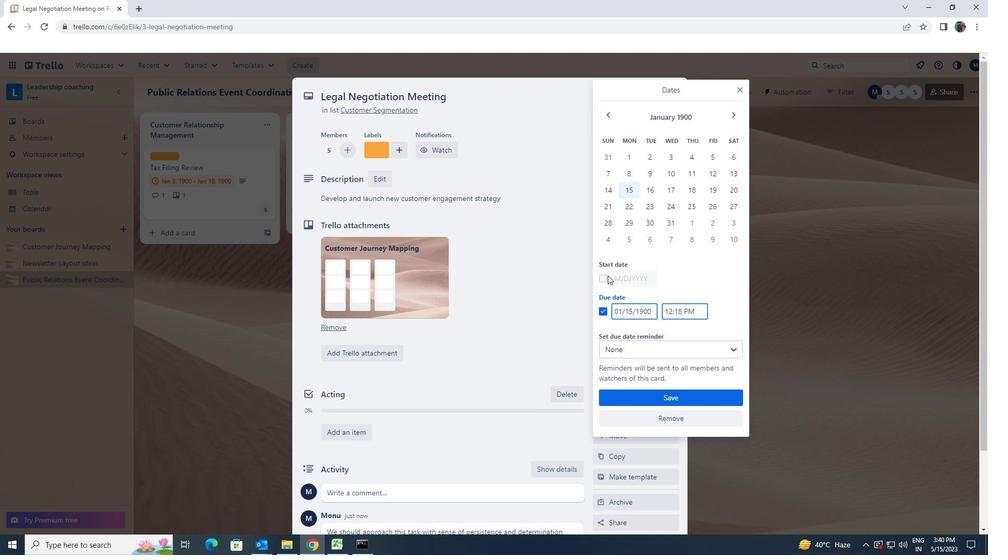 
Action: Mouse moved to (650, 277)
Screenshot: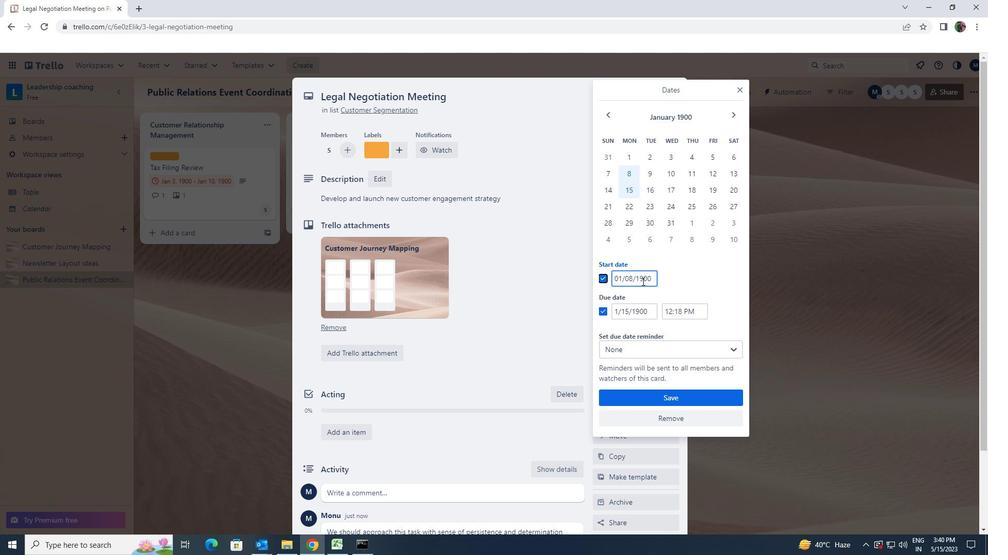 
Action: Mouse pressed left at (650, 277)
Screenshot: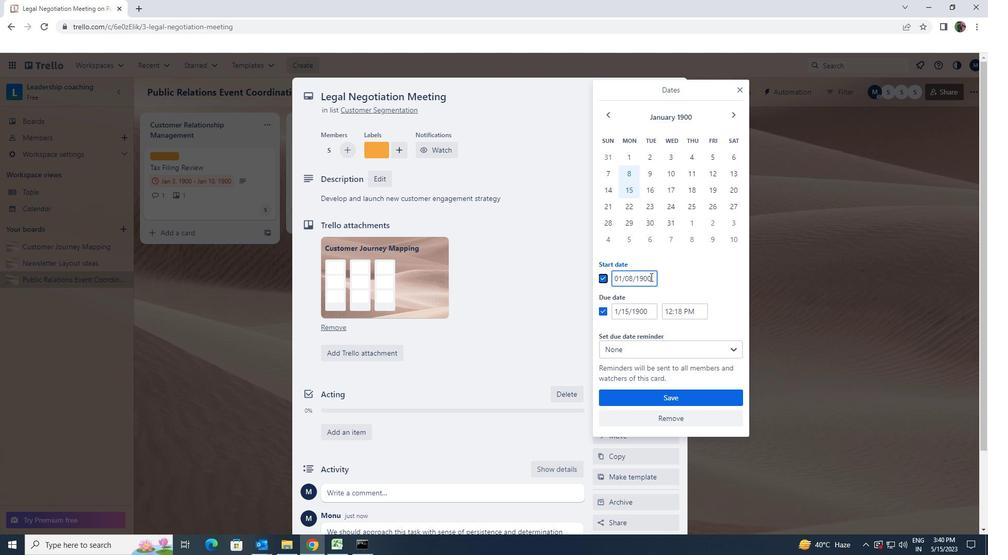 
Action: Mouse moved to (609, 279)
Screenshot: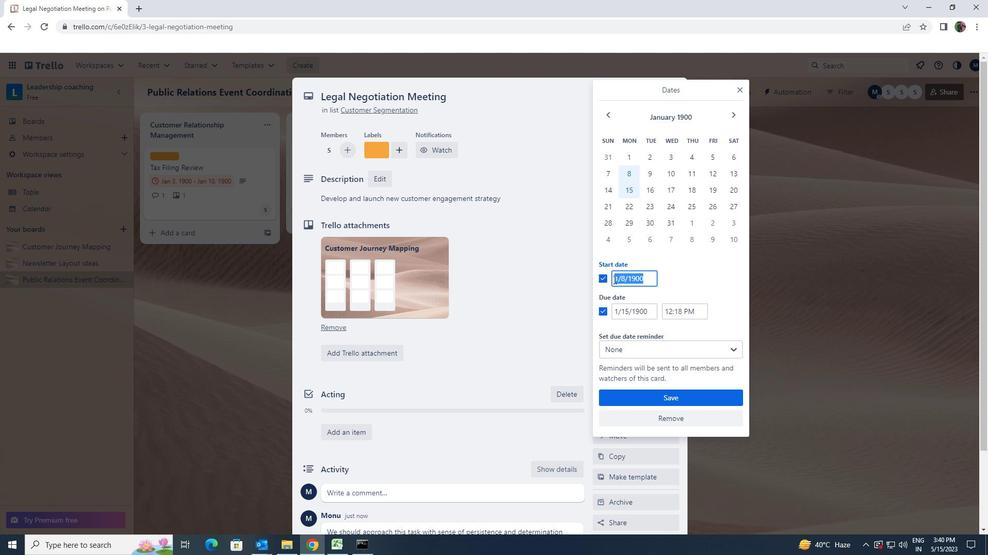 
Action: Key pressed 1/9/199<Key.backspace>00
Screenshot: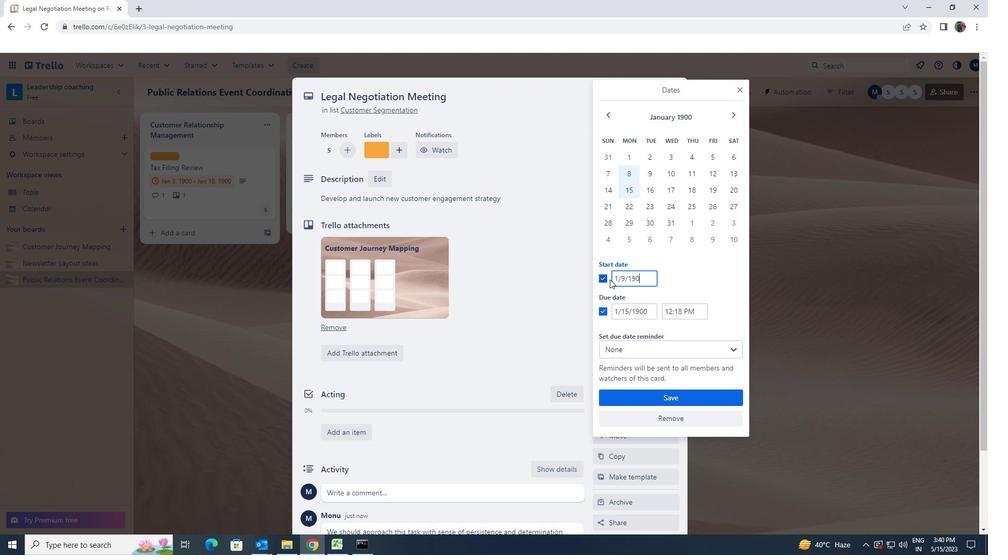 
Action: Mouse moved to (648, 312)
Screenshot: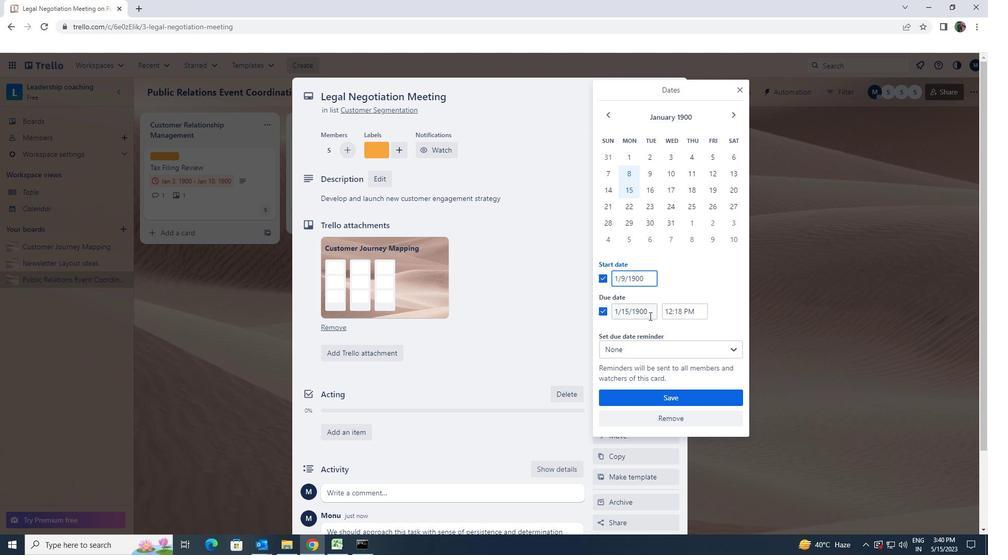 
Action: Mouse pressed left at (648, 312)
Screenshot: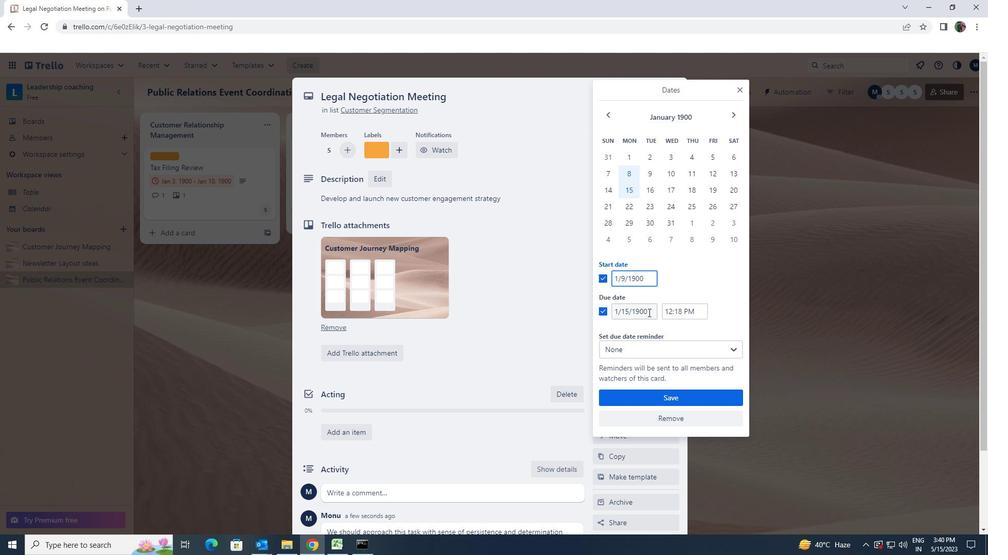 
Action: Mouse moved to (608, 309)
Screenshot: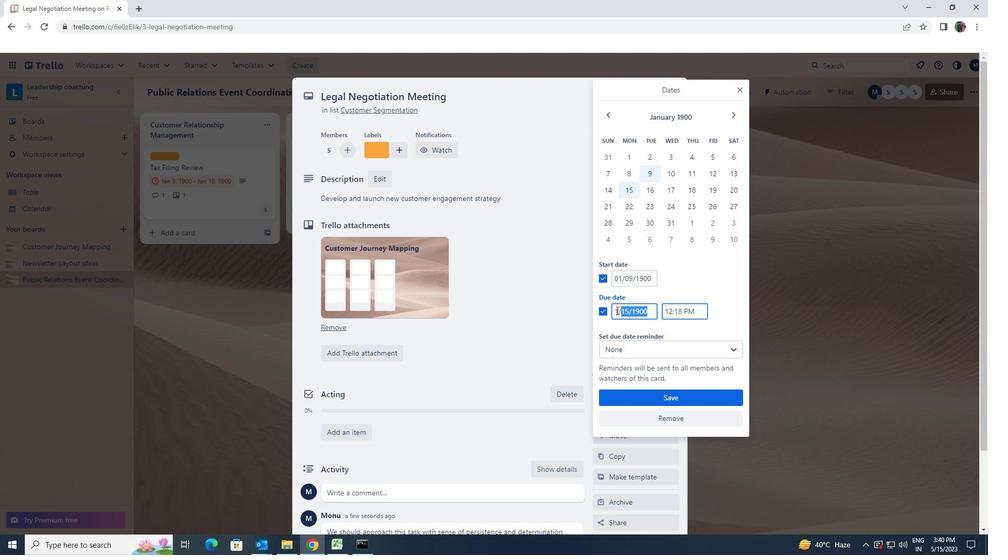 
Action: Key pressed 1/16/1900
Screenshot: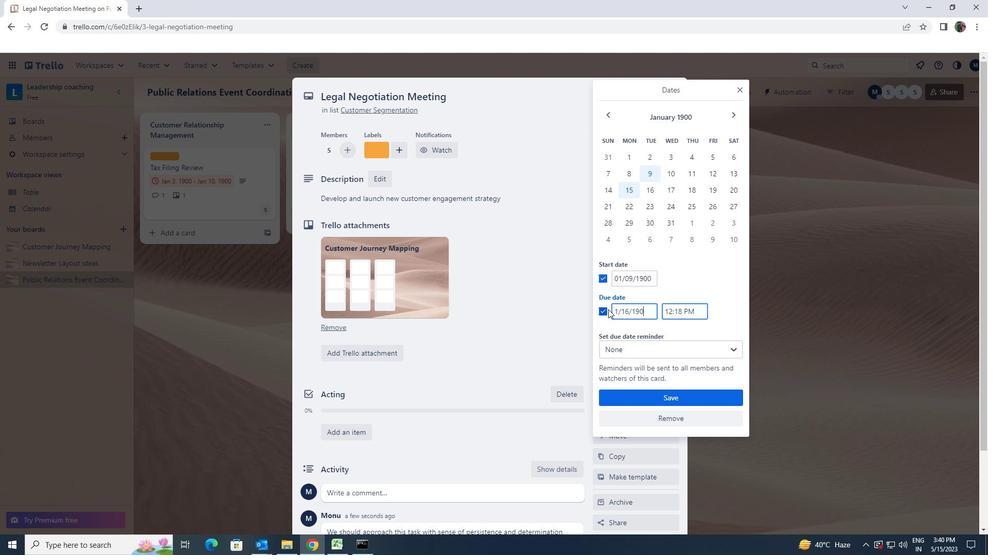 
Action: Mouse moved to (633, 395)
Screenshot: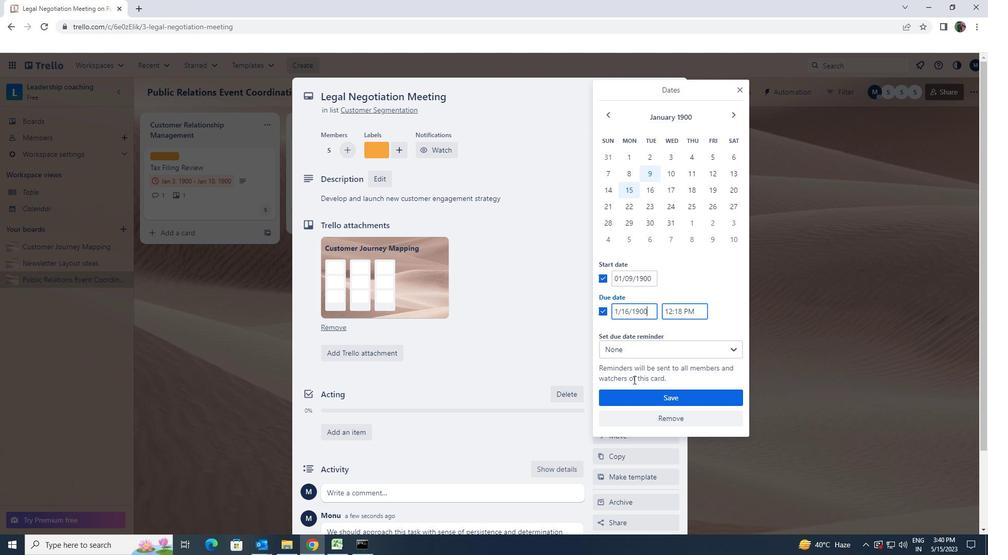 
Action: Mouse pressed left at (633, 395)
Screenshot: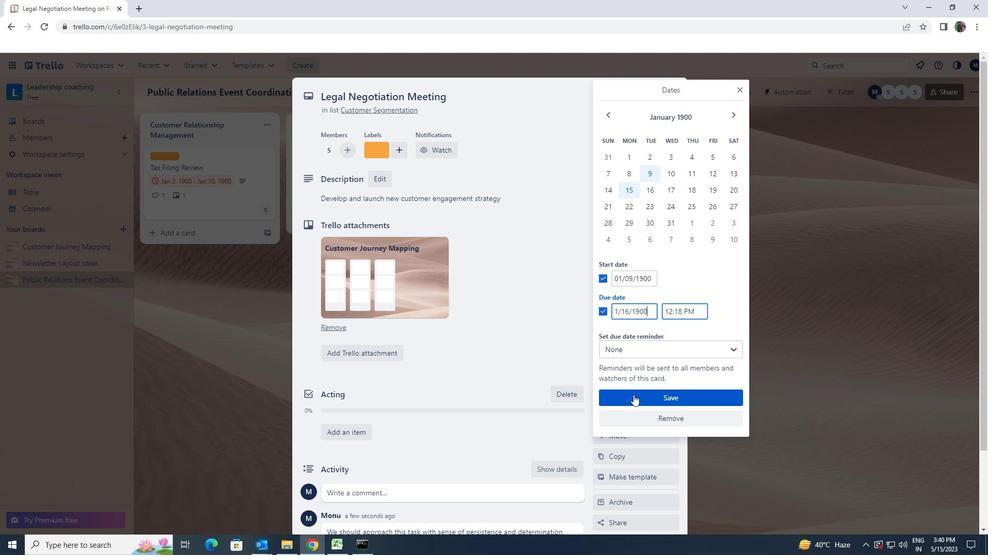 
